 Task: In the Contact  Avery.Robinson@revlon.com, schedule and save the meeting with title: 'Product Demo and Service Presentation', Select date: '15 September, 2023', select start time: 10:00:AM. Add location in person New York with meeting description: Kindly join this meeting to understand Product Demo and Service Presentation.. Logged in from softage.1@softage.net
Action: Mouse moved to (87, 57)
Screenshot: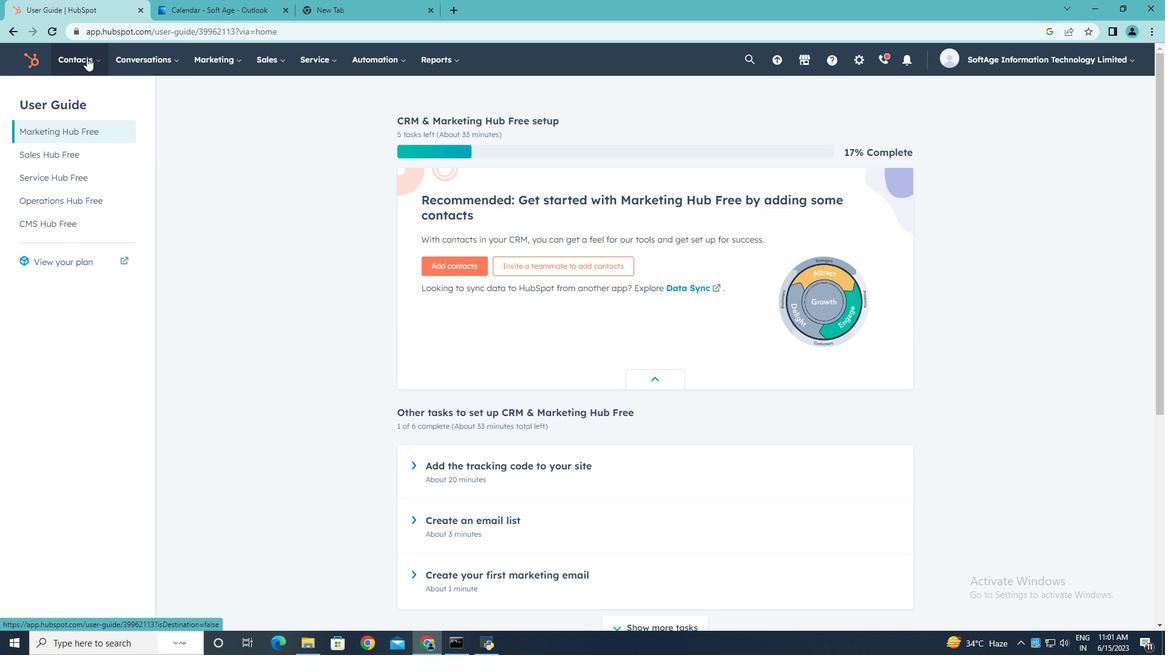 
Action: Mouse pressed left at (87, 57)
Screenshot: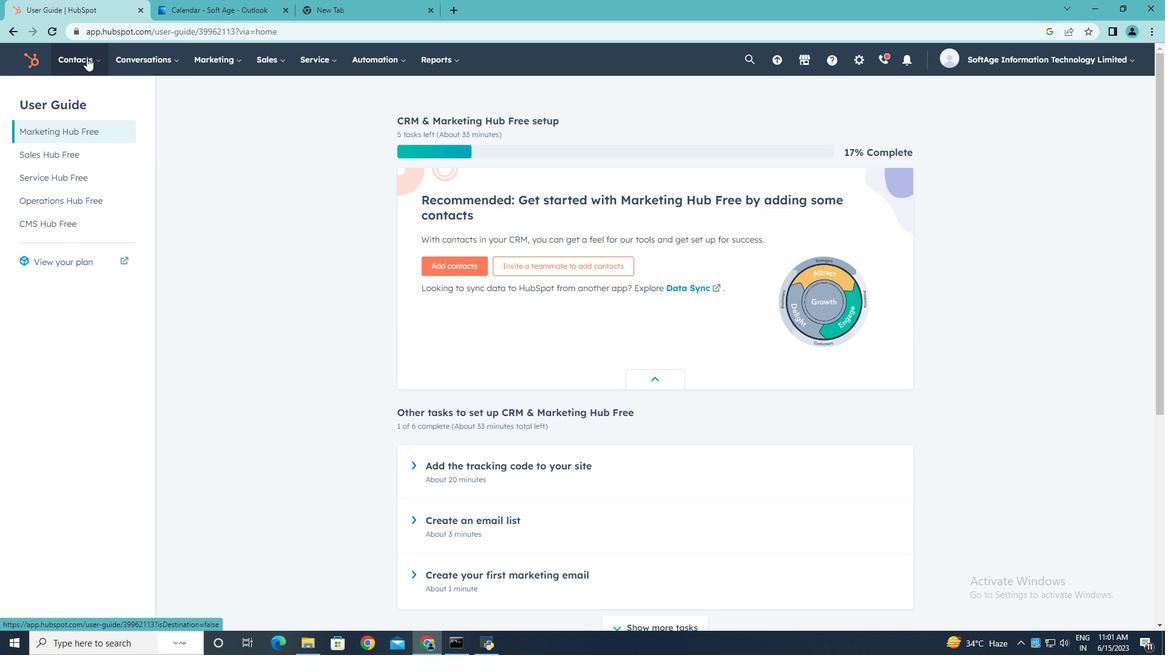 
Action: Mouse moved to (87, 91)
Screenshot: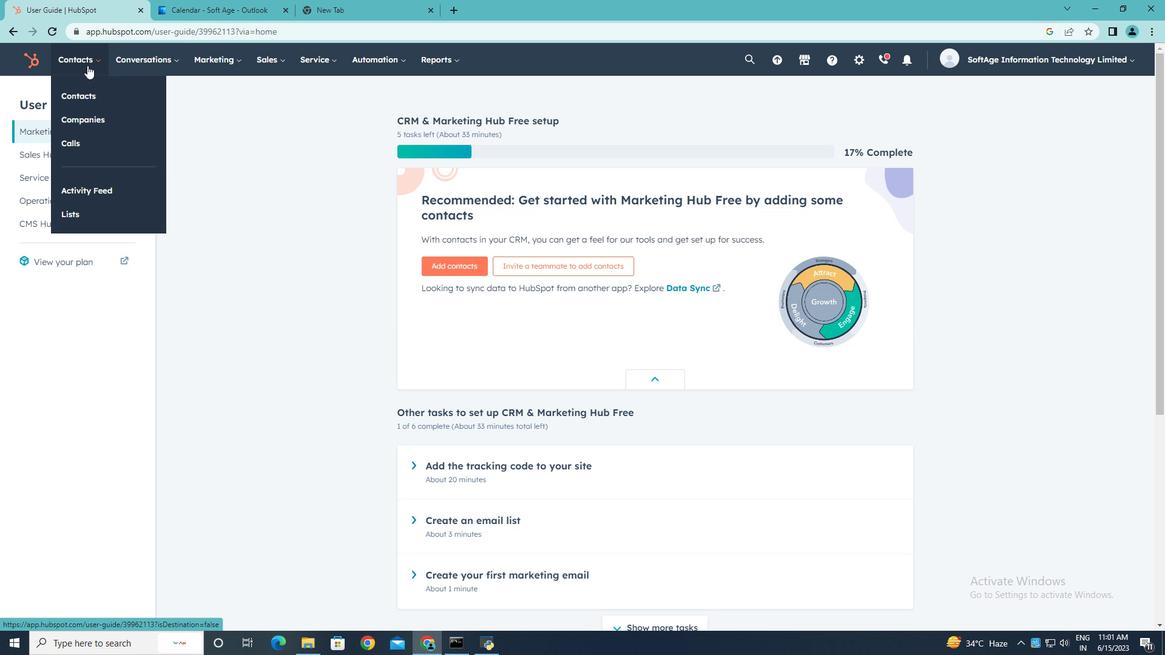 
Action: Mouse pressed left at (87, 91)
Screenshot: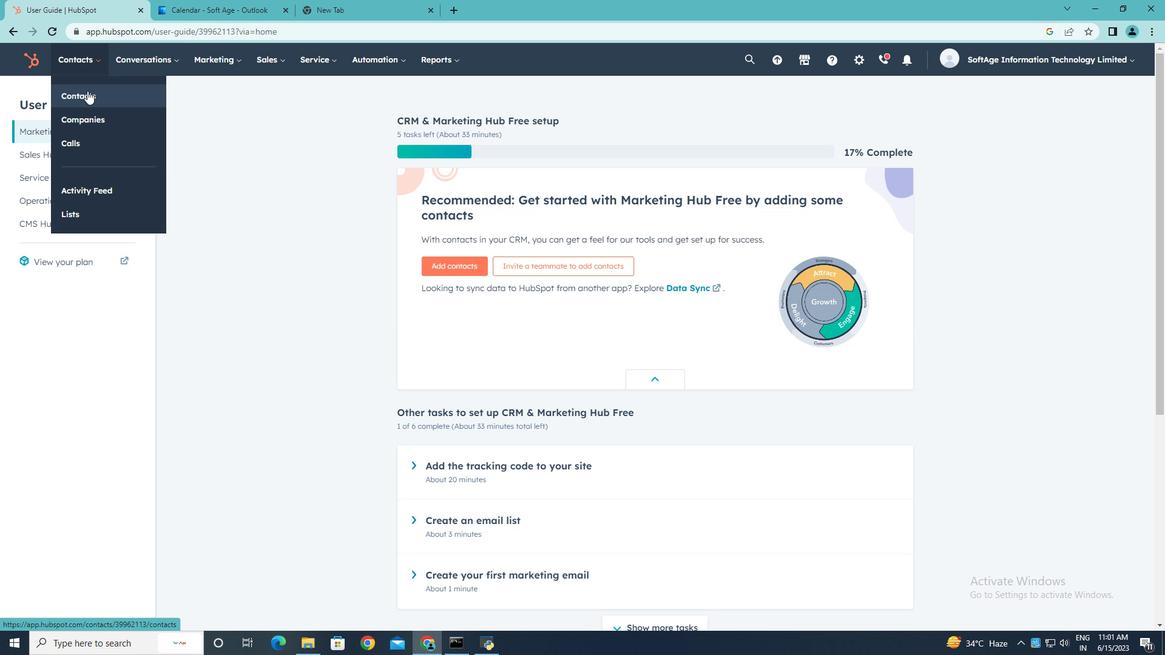 
Action: Mouse moved to (89, 199)
Screenshot: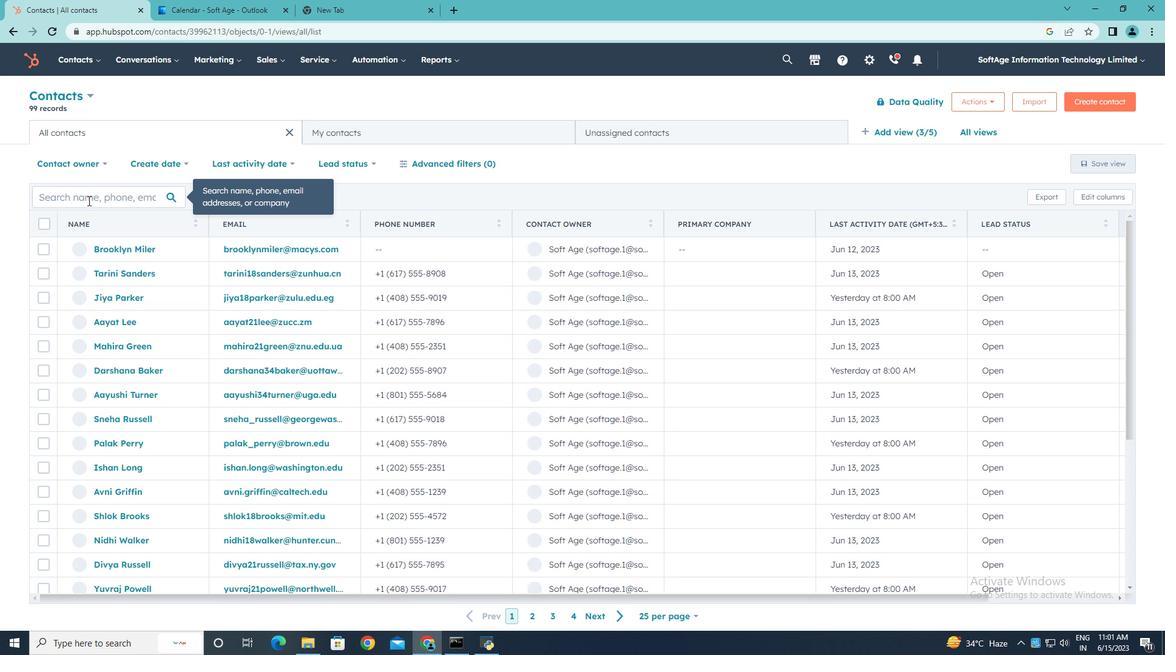 
Action: Mouse pressed left at (89, 199)
Screenshot: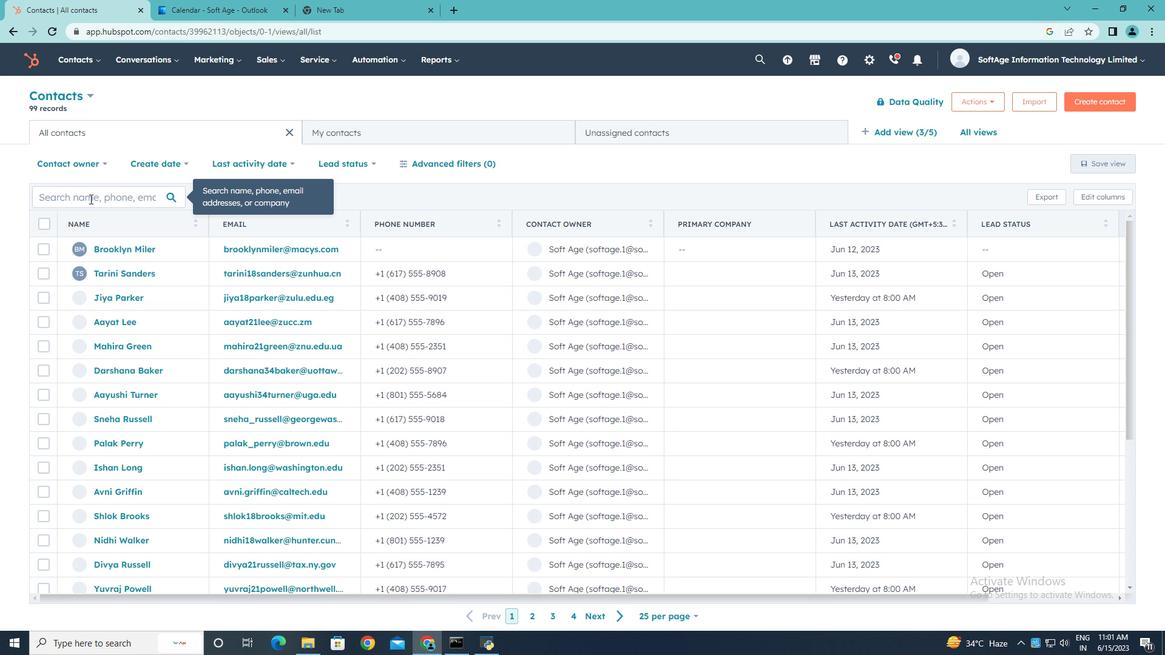 
Action: Key pressed <Key.shift>Avery.<Key.shift>Robinson<Key.shift>@revlon.com
Screenshot: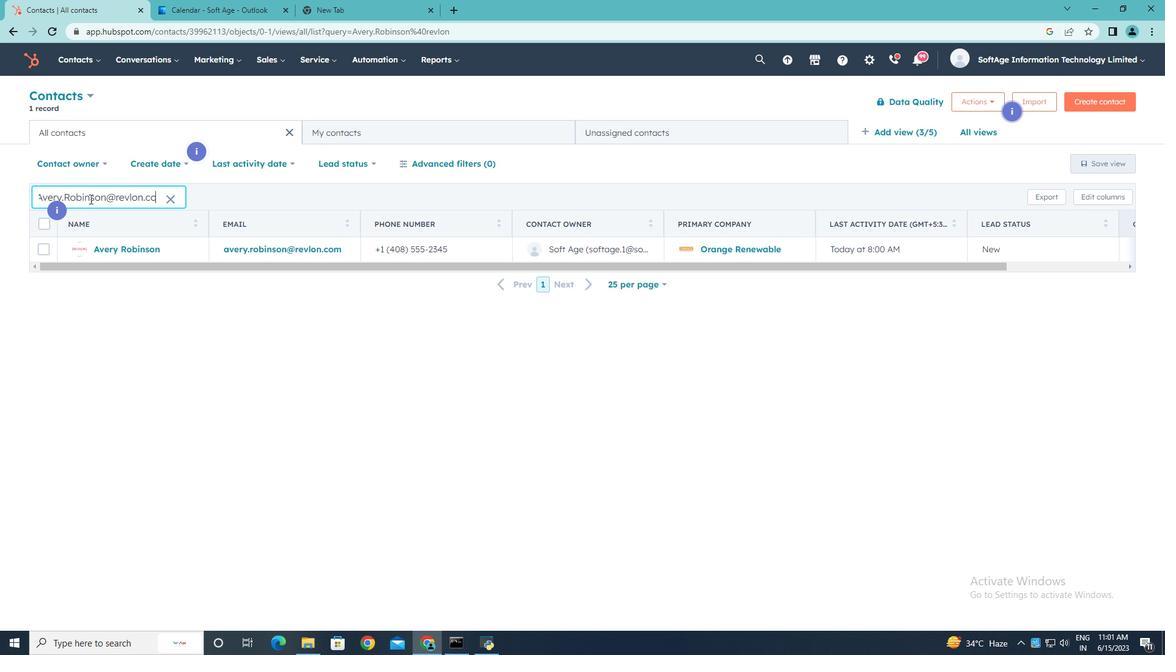 
Action: Mouse moved to (115, 250)
Screenshot: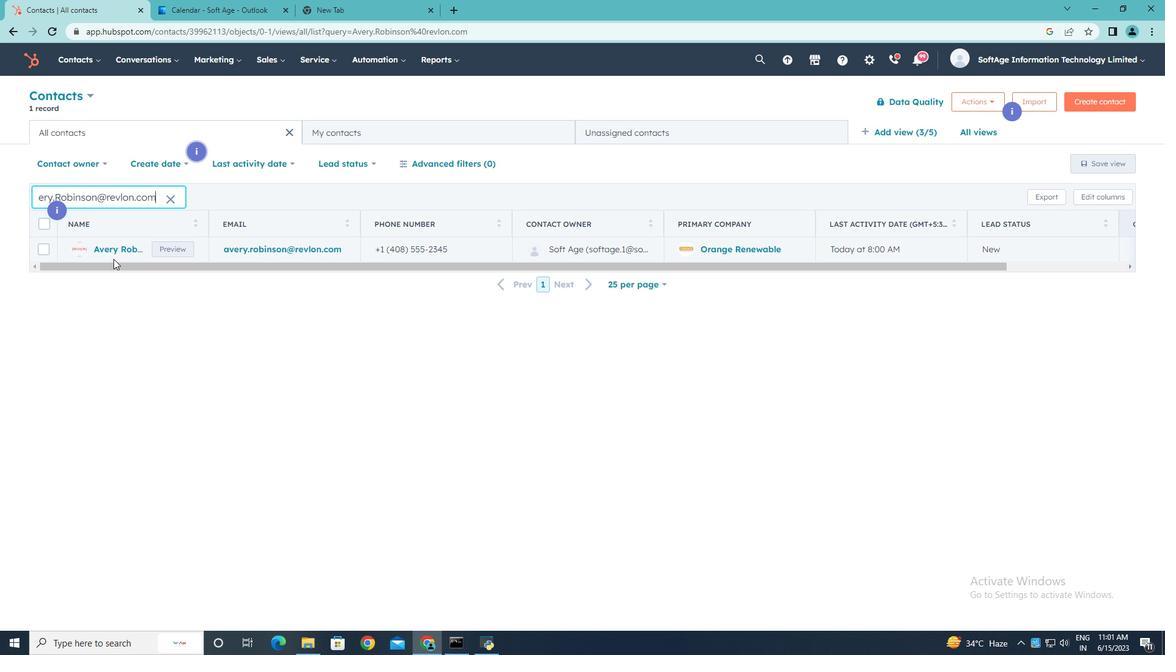 
Action: Mouse pressed left at (115, 250)
Screenshot: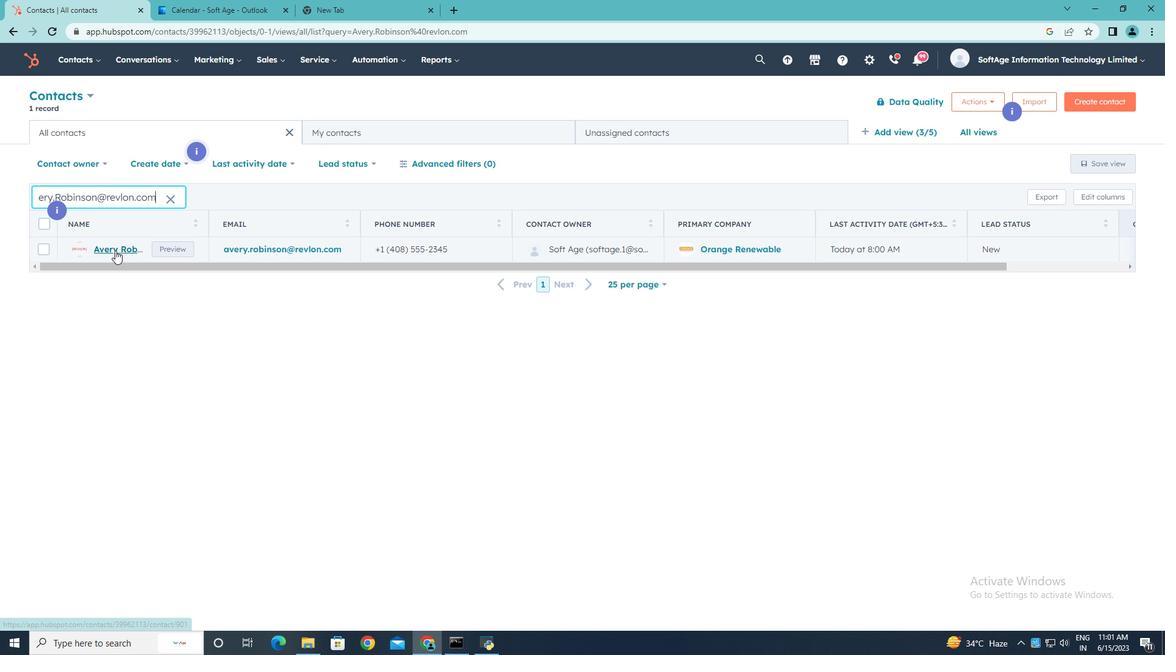 
Action: Mouse moved to (198, 202)
Screenshot: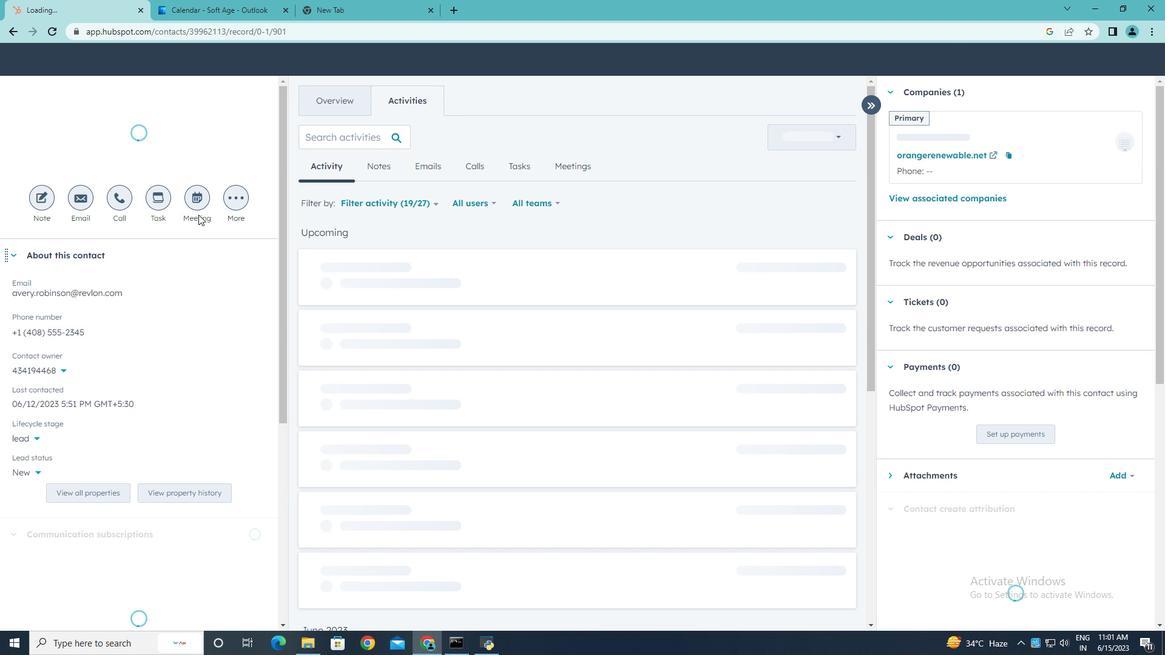 
Action: Mouse pressed left at (198, 202)
Screenshot: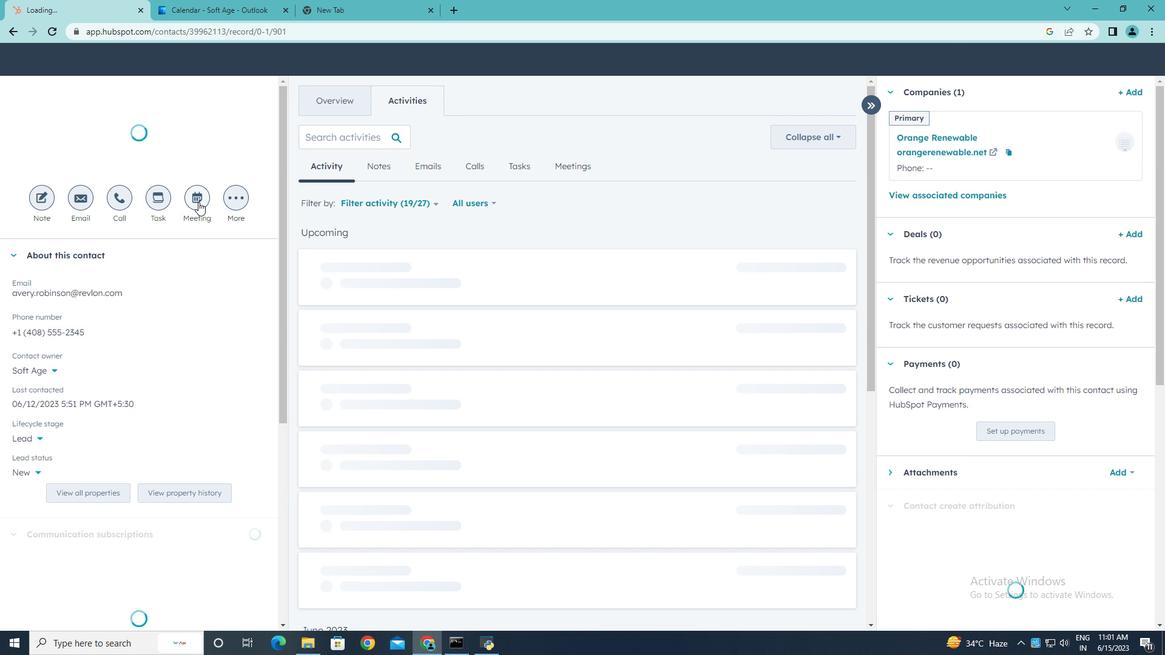 
Action: Key pressed <Key.shift>Product<Key.space><Key.shift>Demo<Key.space>and<Key.space><Key.shift><Key.shift><Key.shift><Key.shift>Seri<Key.backspace>vice<Key.space><Key.shift>Presentation.
Screenshot: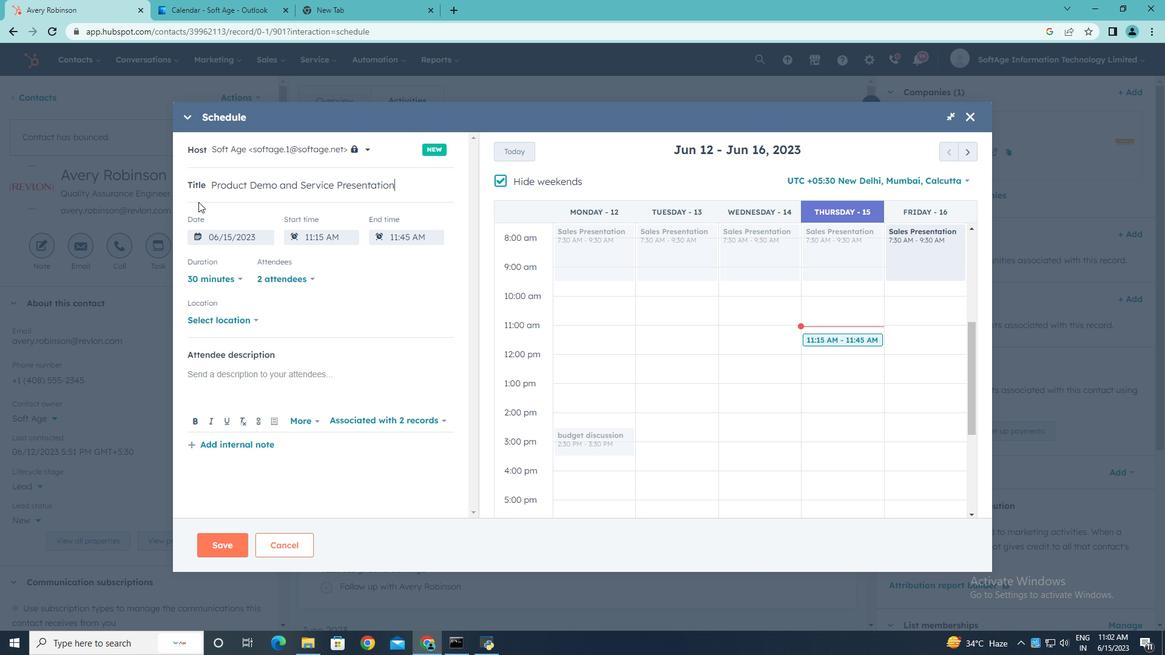 
Action: Mouse moved to (502, 180)
Screenshot: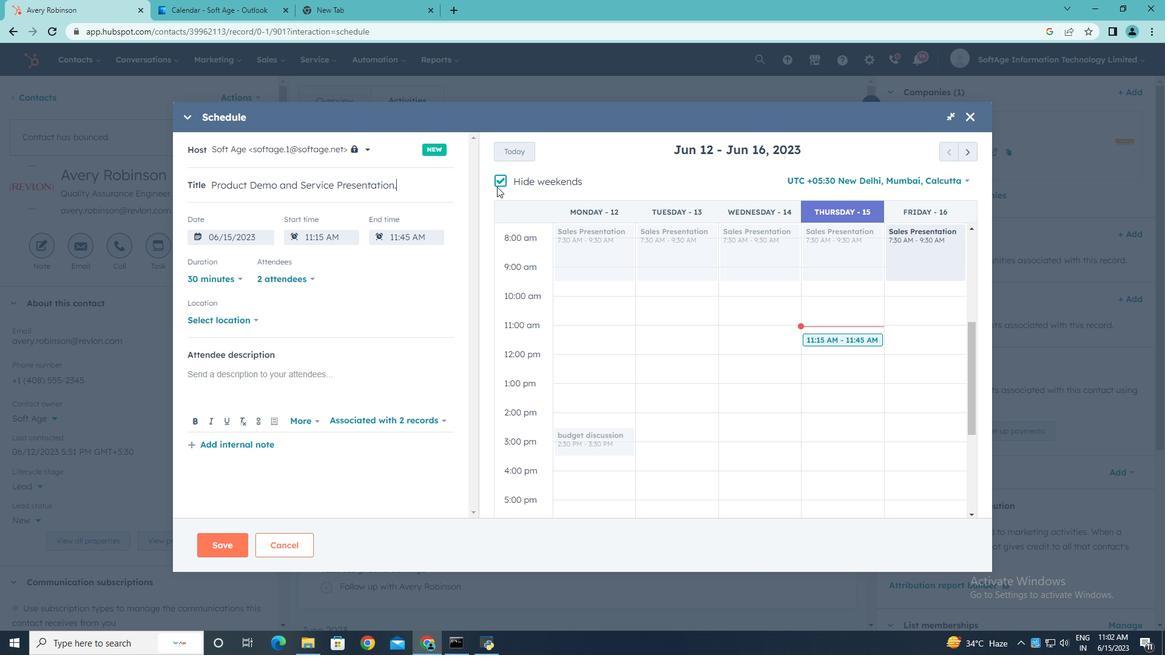 
Action: Mouse pressed left at (502, 180)
Screenshot: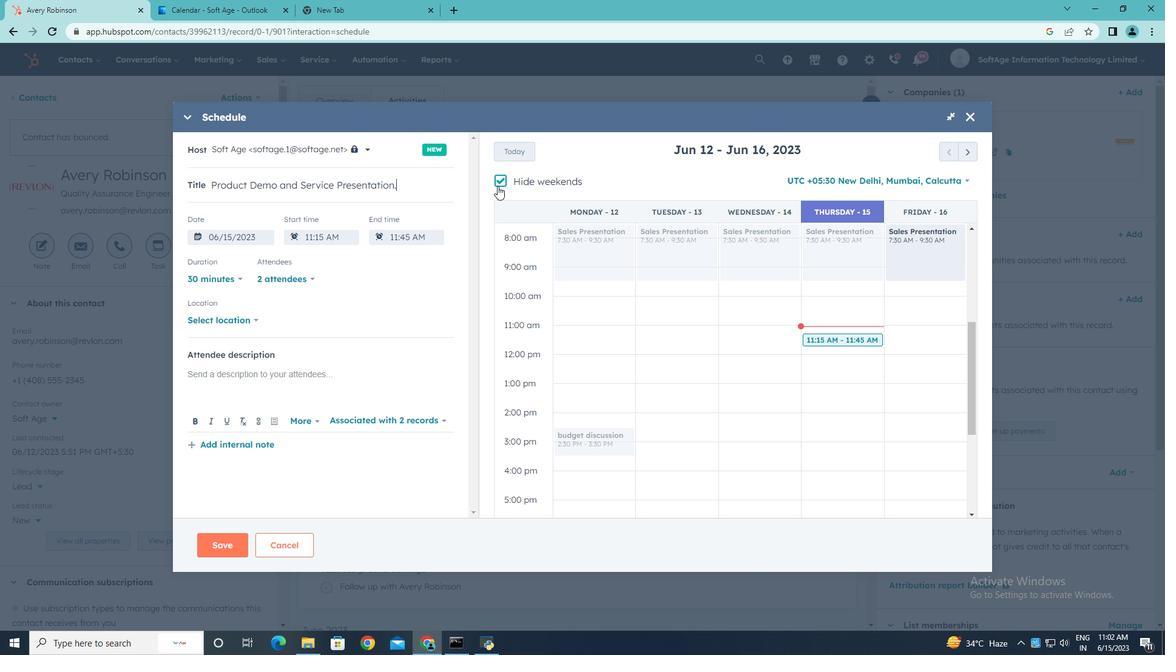 
Action: Mouse moved to (968, 151)
Screenshot: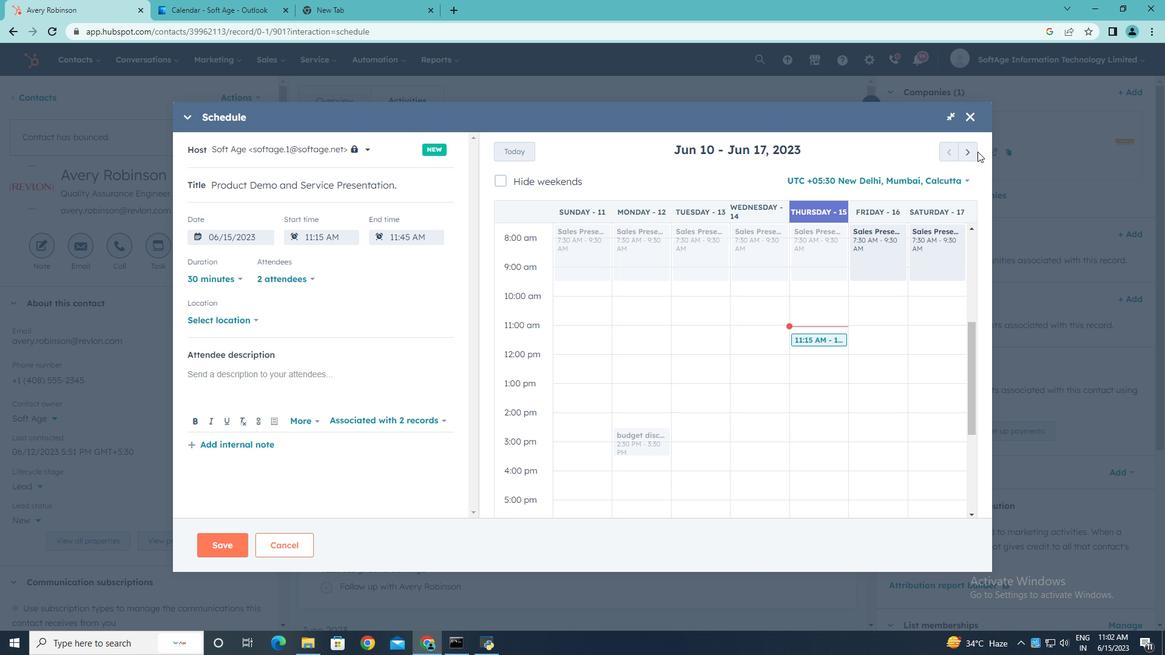 
Action: Mouse pressed left at (968, 151)
Screenshot: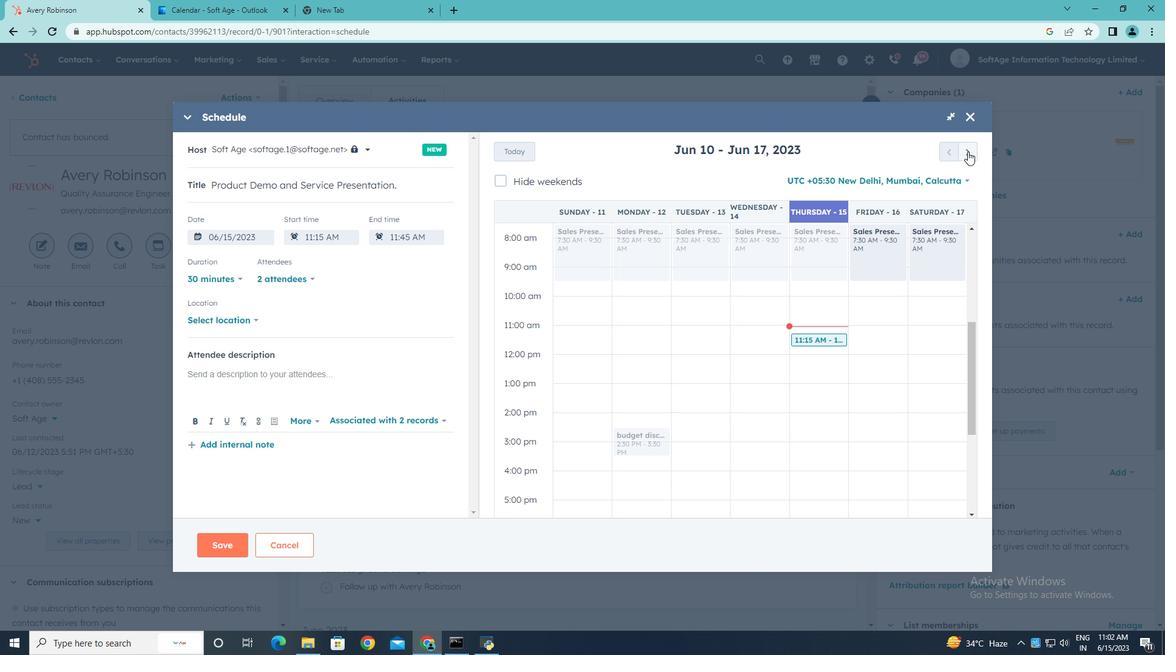 
Action: Mouse pressed left at (968, 151)
Screenshot: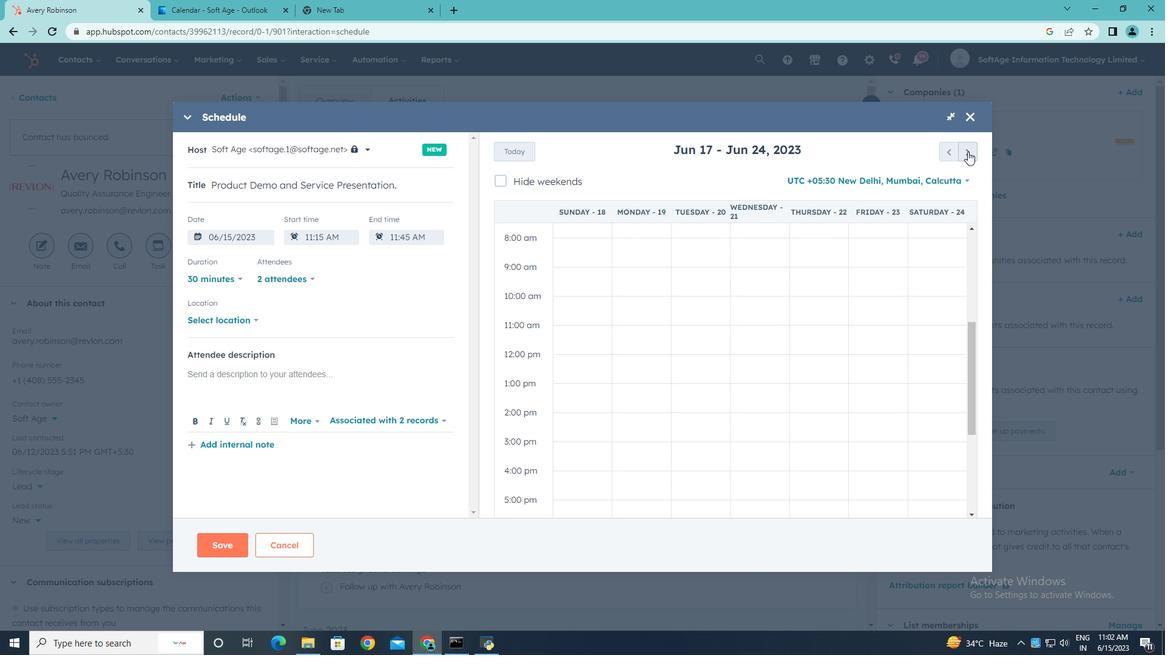
Action: Mouse pressed left at (968, 151)
Screenshot: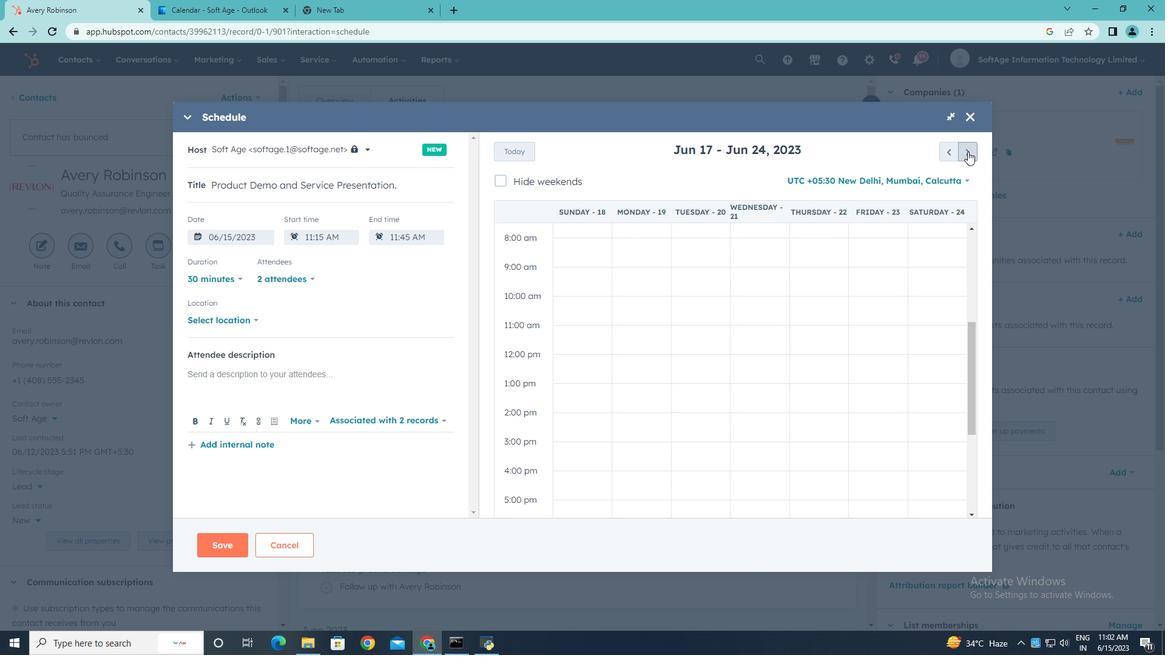
Action: Mouse pressed left at (968, 151)
Screenshot: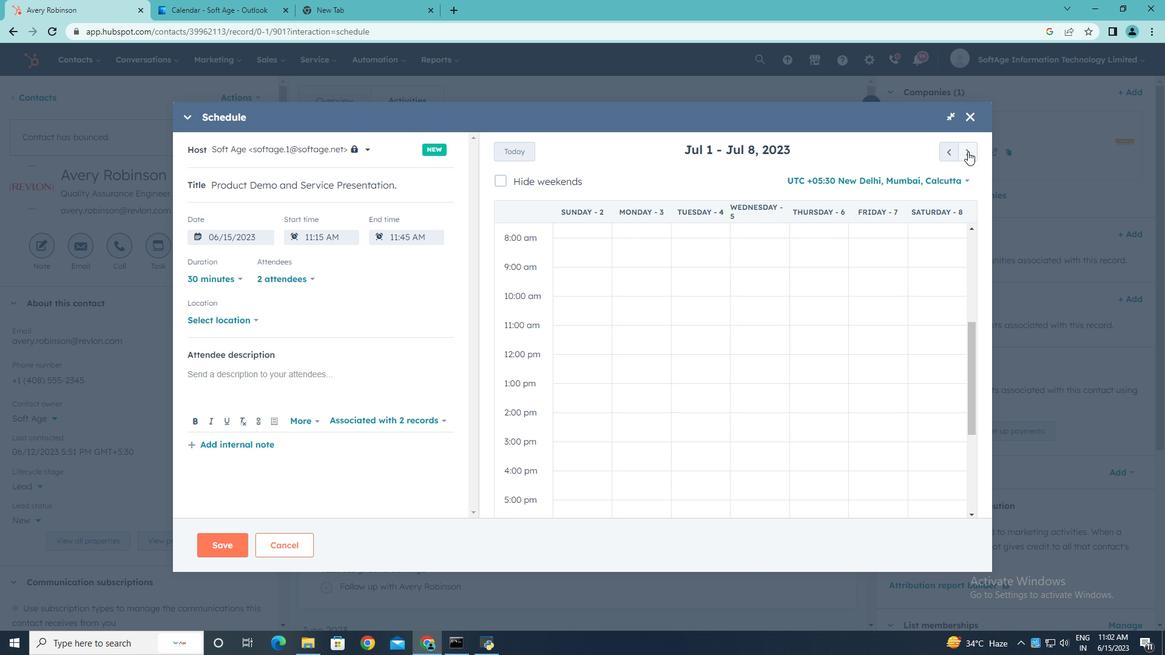 
Action: Mouse pressed left at (968, 151)
Screenshot: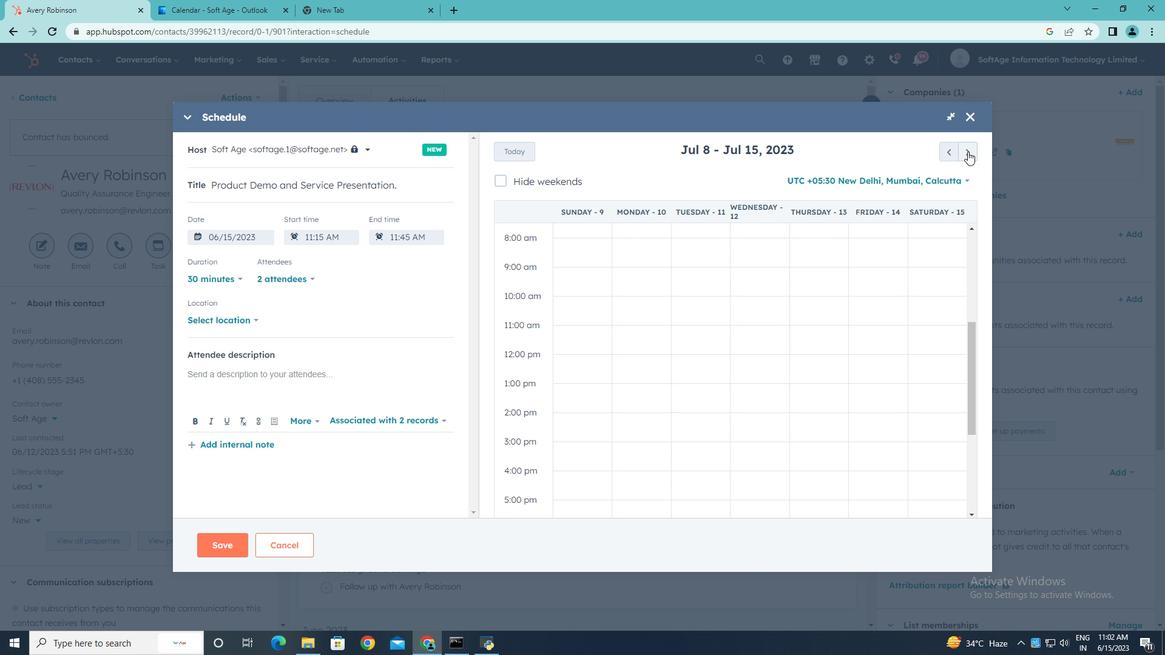 
Action: Mouse pressed left at (968, 151)
Screenshot: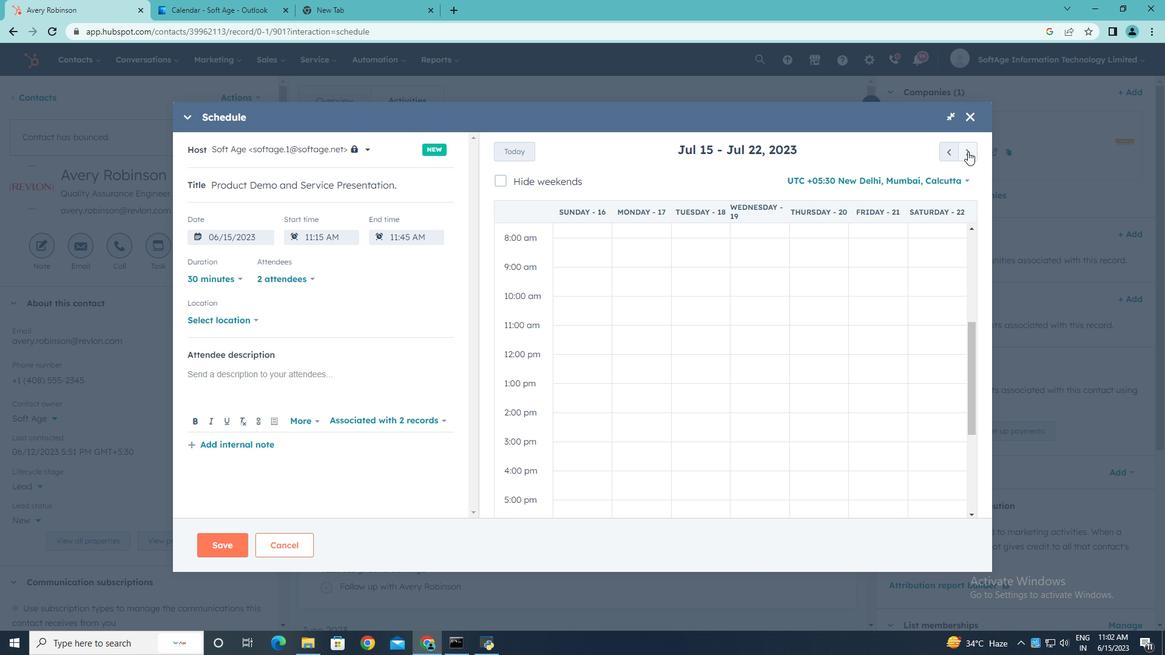 
Action: Mouse pressed left at (968, 151)
Screenshot: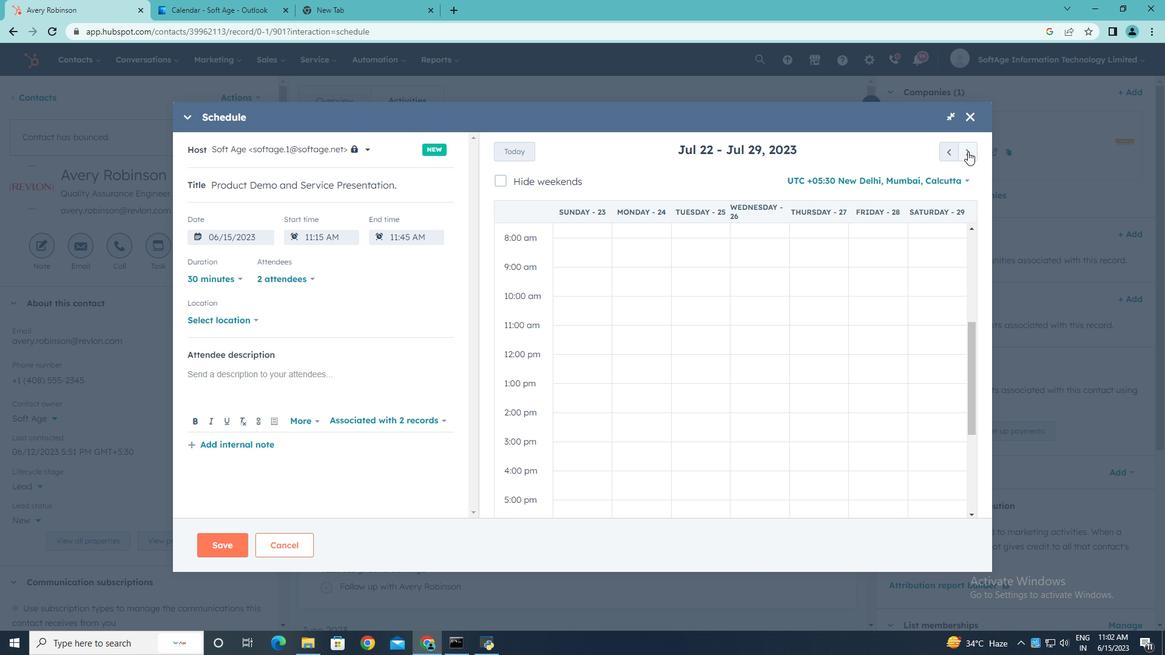 
Action: Mouse pressed left at (968, 151)
Screenshot: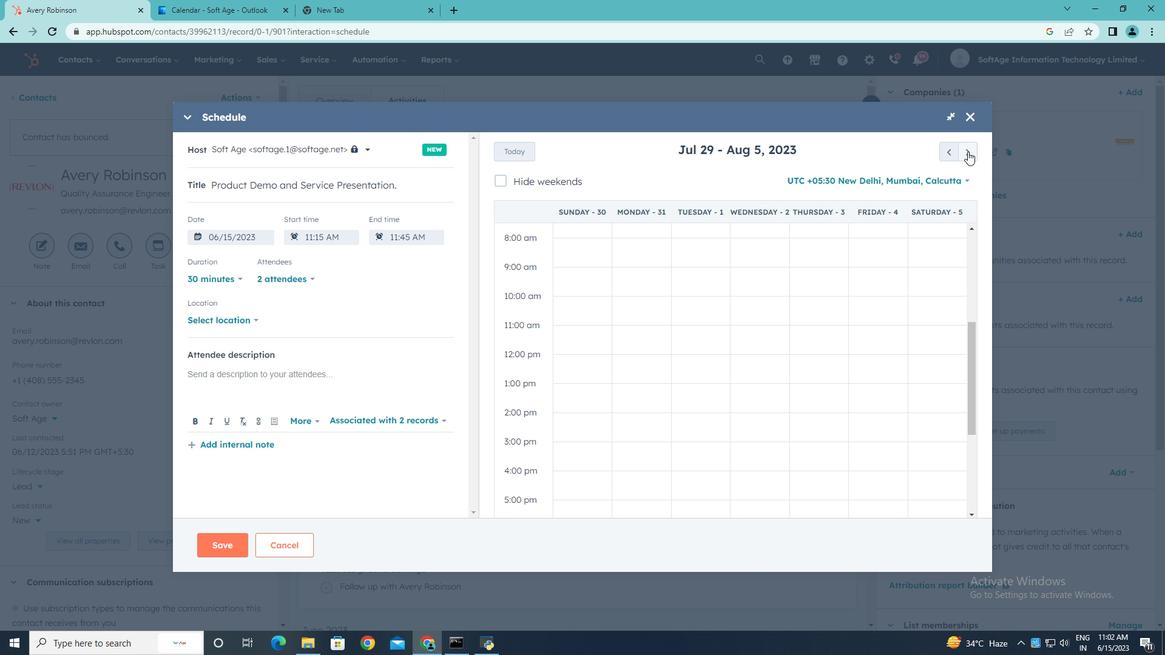 
Action: Mouse pressed left at (968, 151)
Screenshot: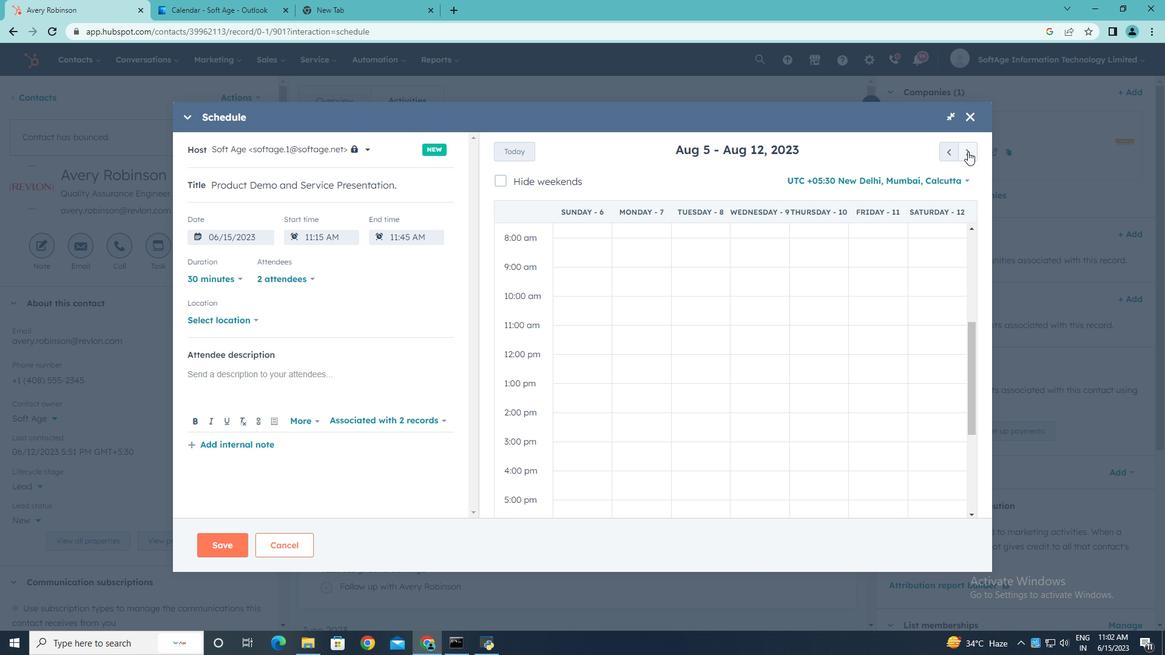 
Action: Mouse pressed left at (968, 151)
Screenshot: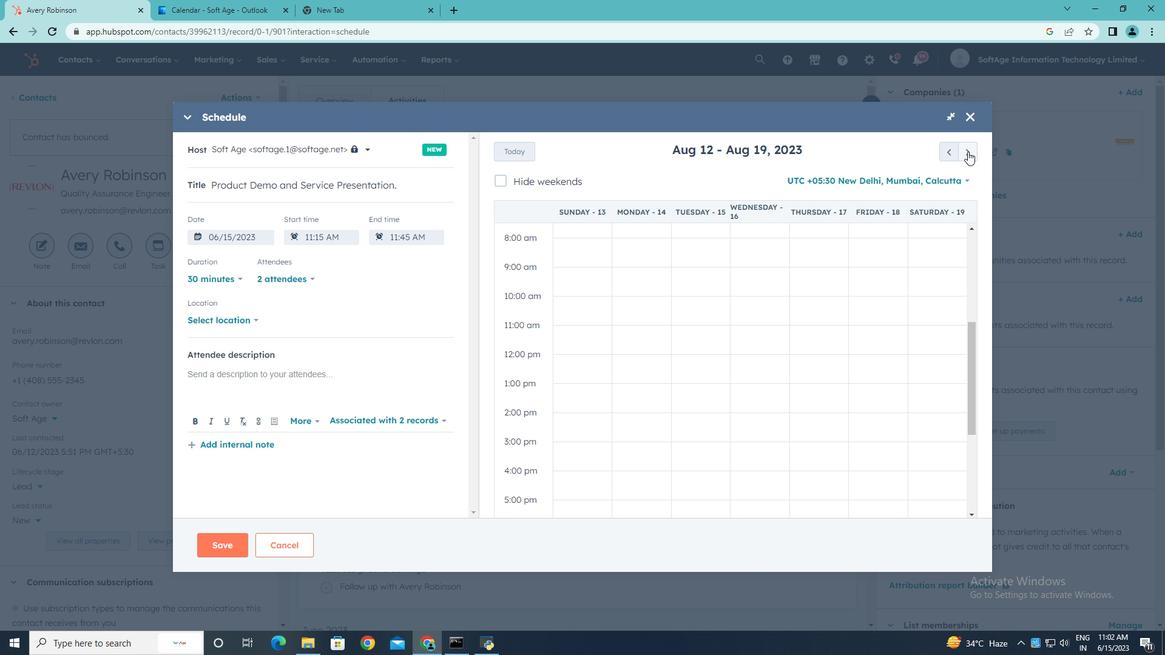 
Action: Mouse pressed left at (968, 151)
Screenshot: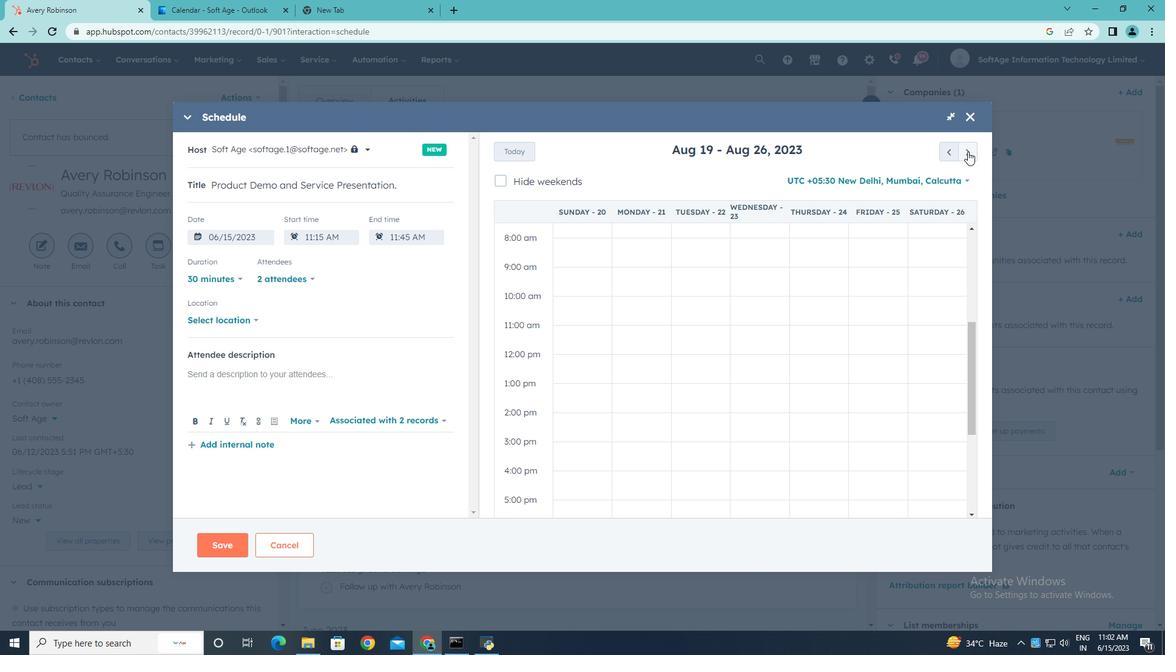 
Action: Mouse pressed left at (968, 151)
Screenshot: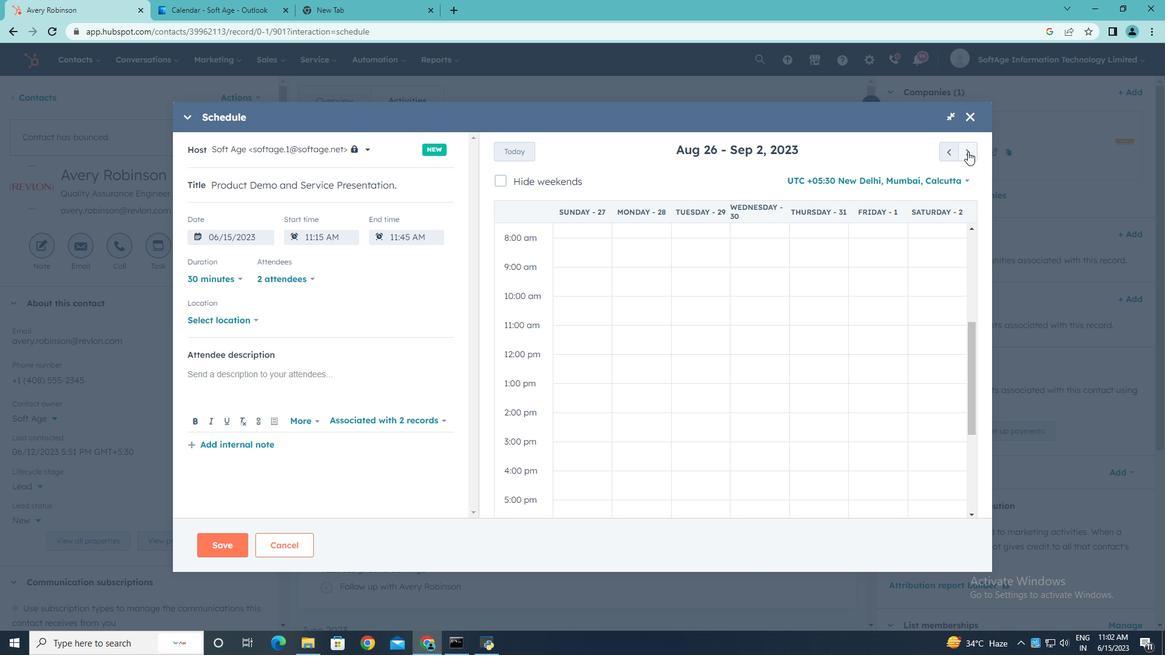 
Action: Mouse pressed left at (968, 151)
Screenshot: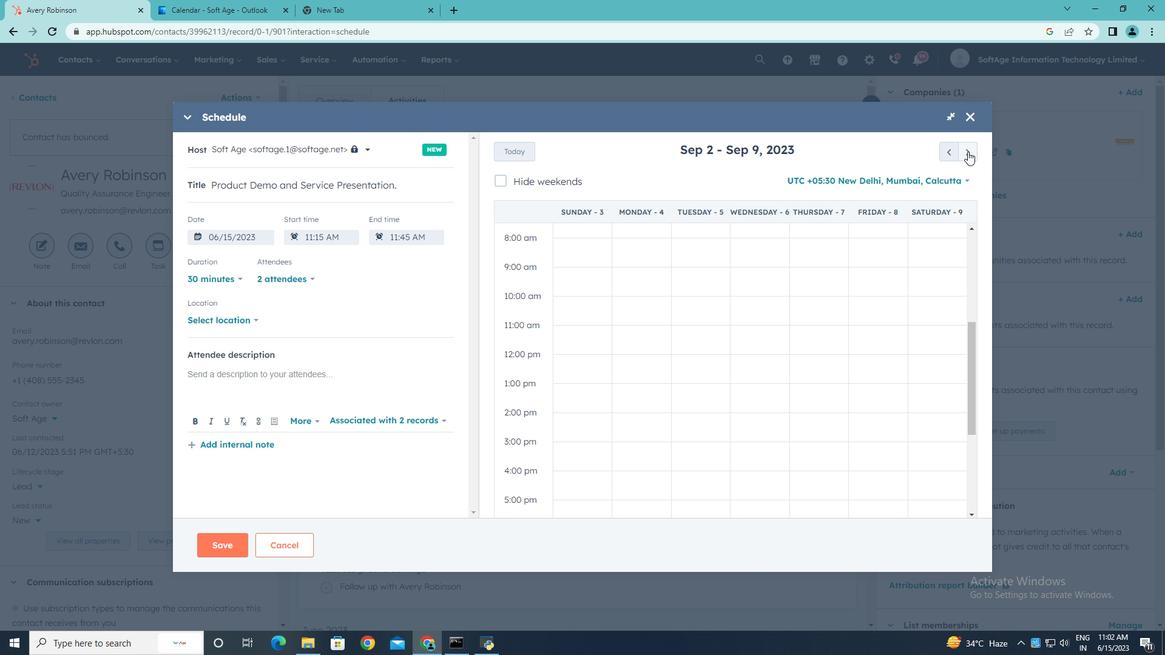 
Action: Mouse moved to (863, 302)
Screenshot: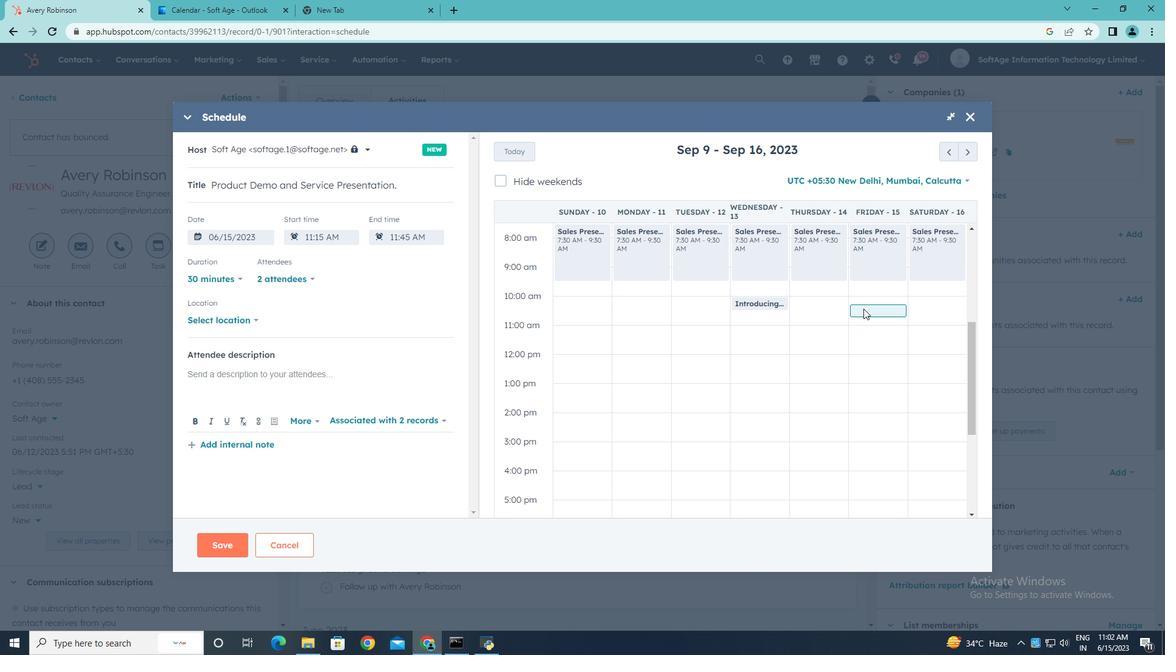 
Action: Mouse pressed left at (863, 302)
Screenshot: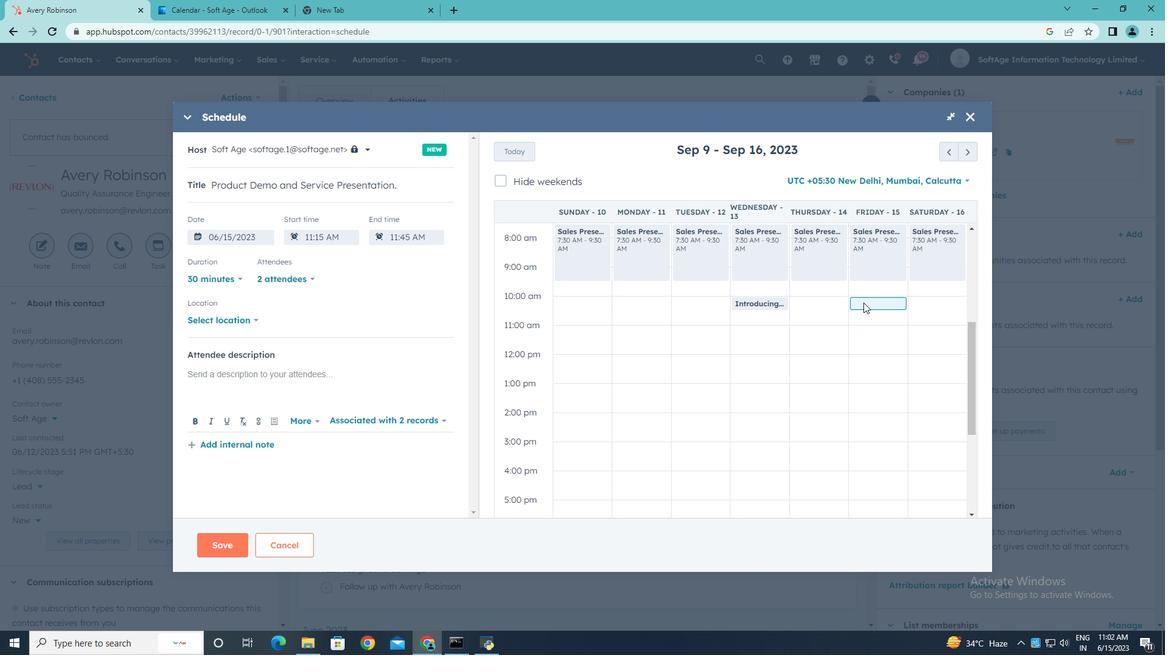 
Action: Mouse moved to (259, 317)
Screenshot: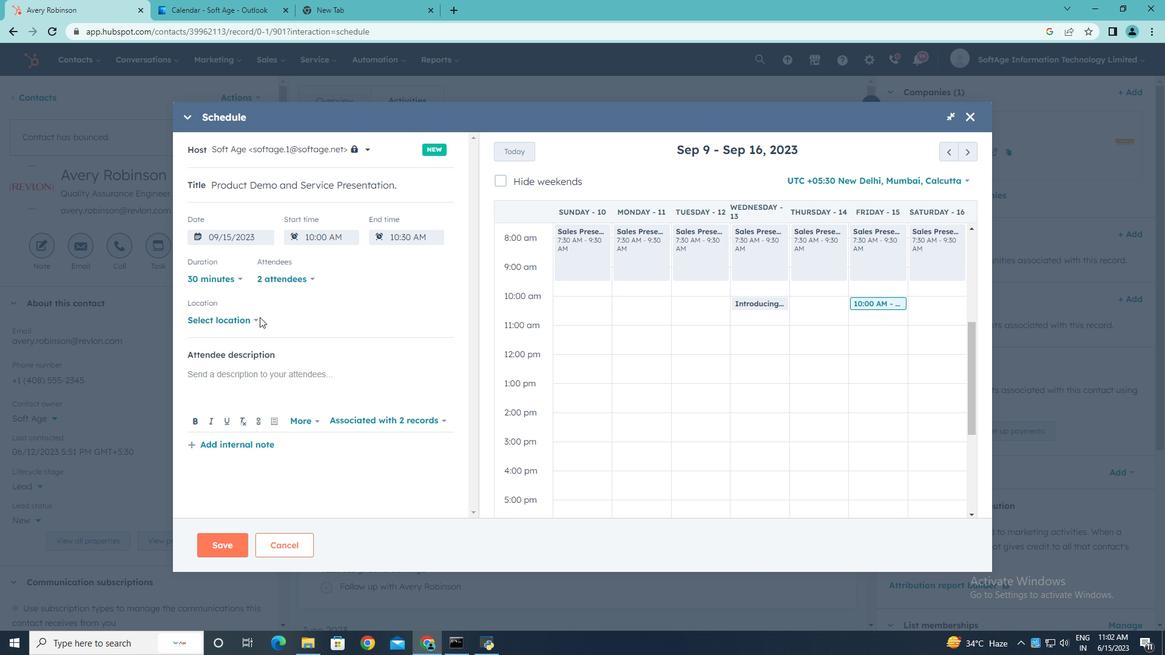 
Action: Mouse pressed left at (259, 317)
Screenshot: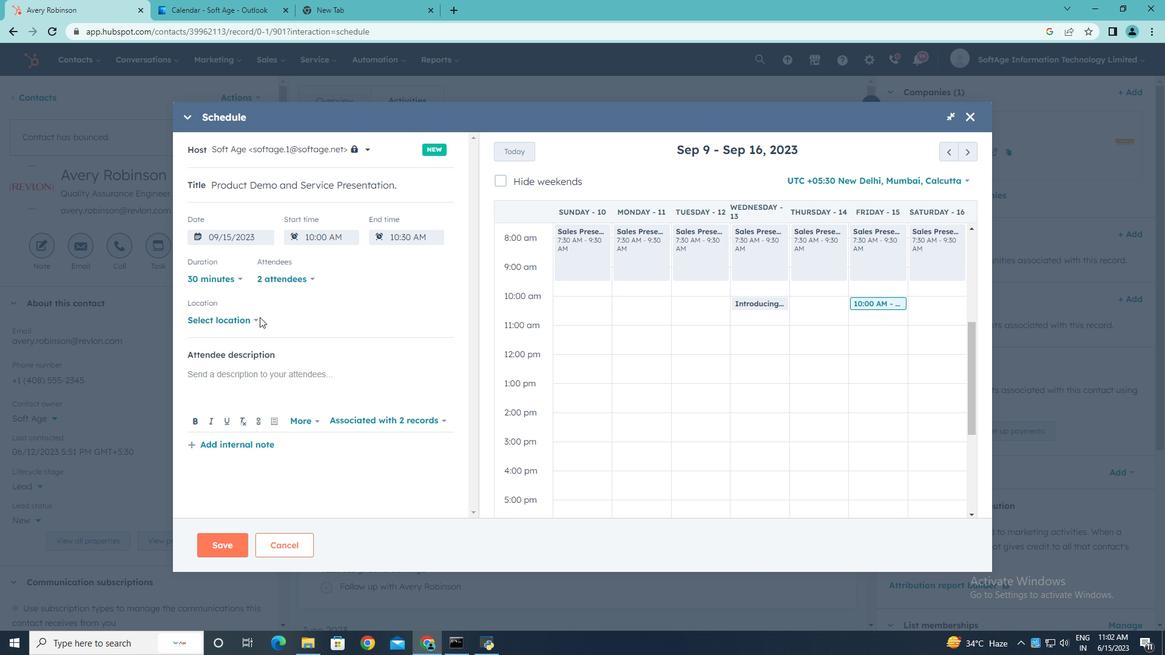
Action: Mouse moved to (257, 319)
Screenshot: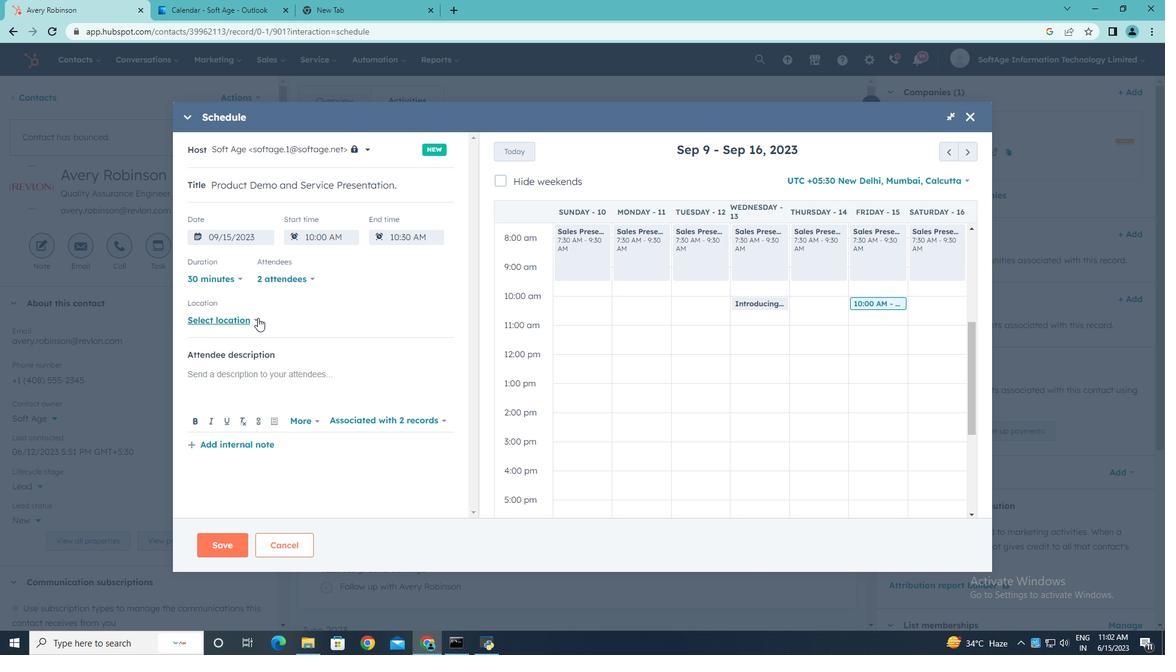 
Action: Mouse pressed left at (257, 319)
Screenshot: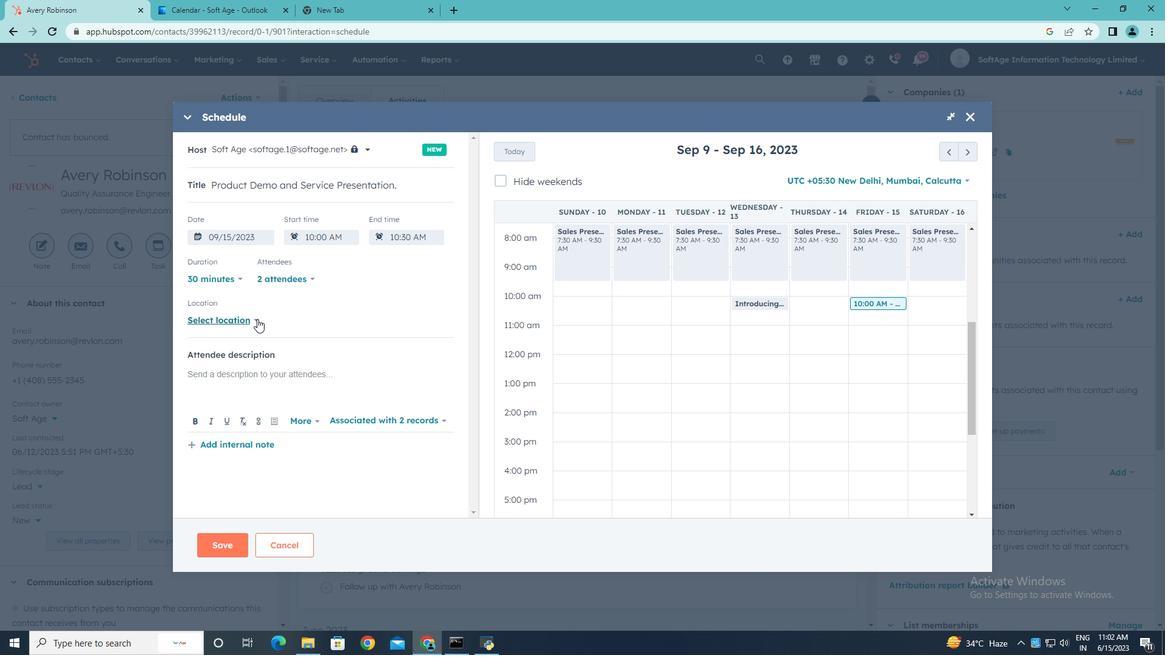 
Action: Mouse moved to (311, 315)
Screenshot: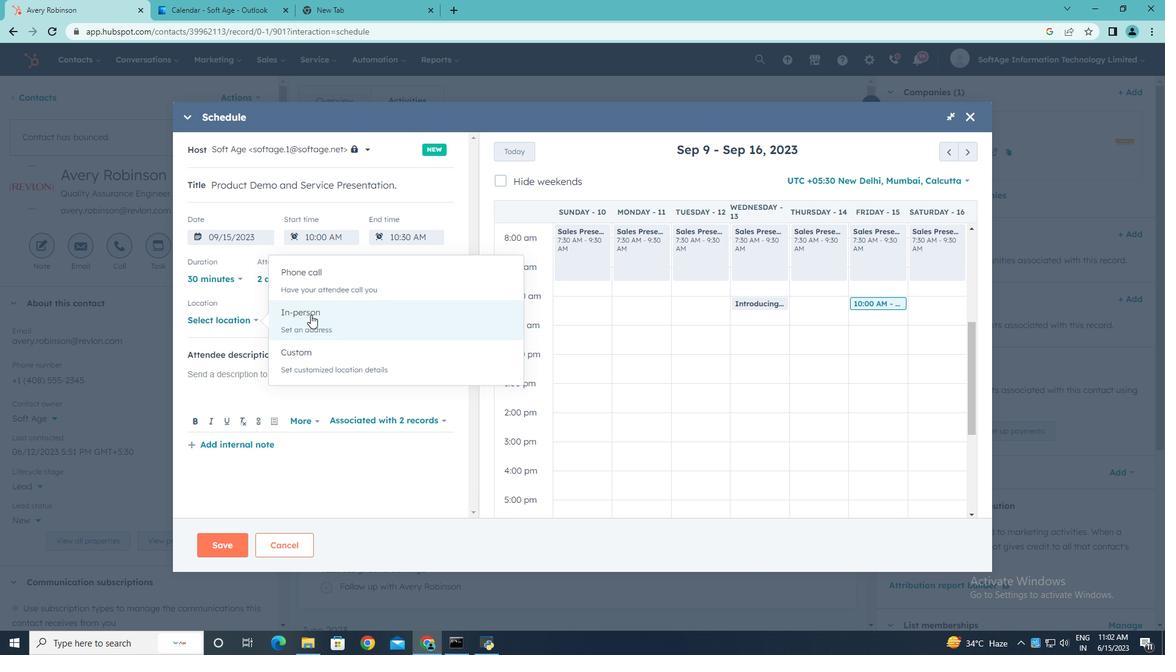 
Action: Mouse pressed left at (311, 315)
Screenshot: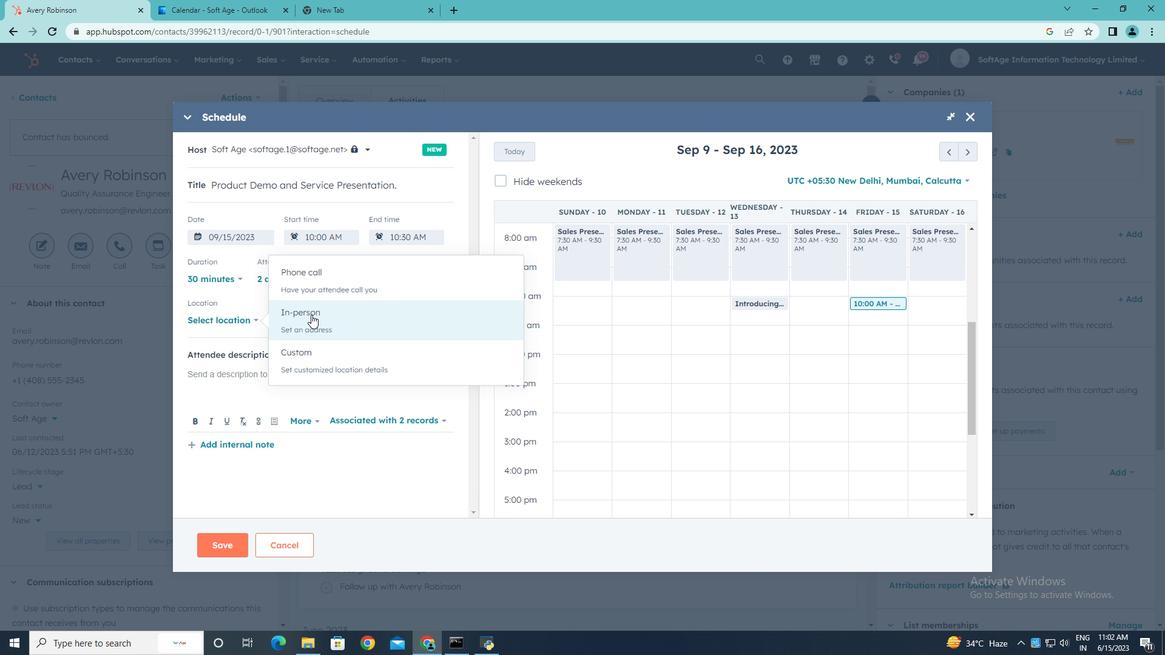 
Action: Mouse moved to (311, 315)
Screenshot: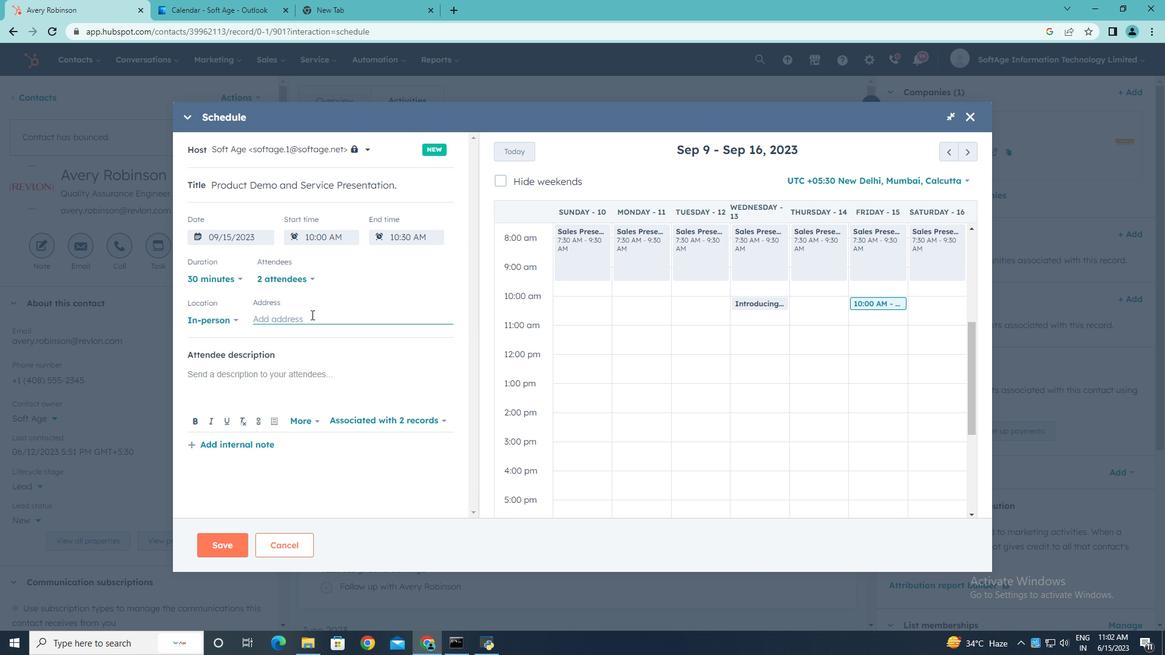 
Action: Mouse pressed left at (311, 315)
Screenshot: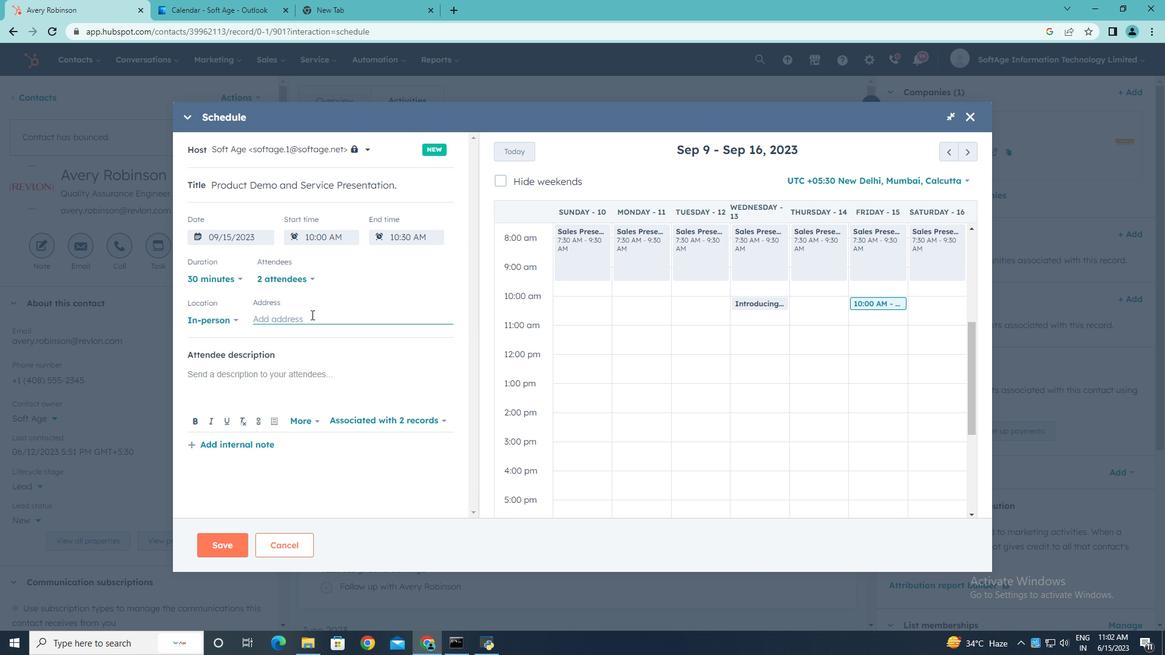 
Action: Key pressed <Key.shift>New<Key.space><Key.shift>York
Screenshot: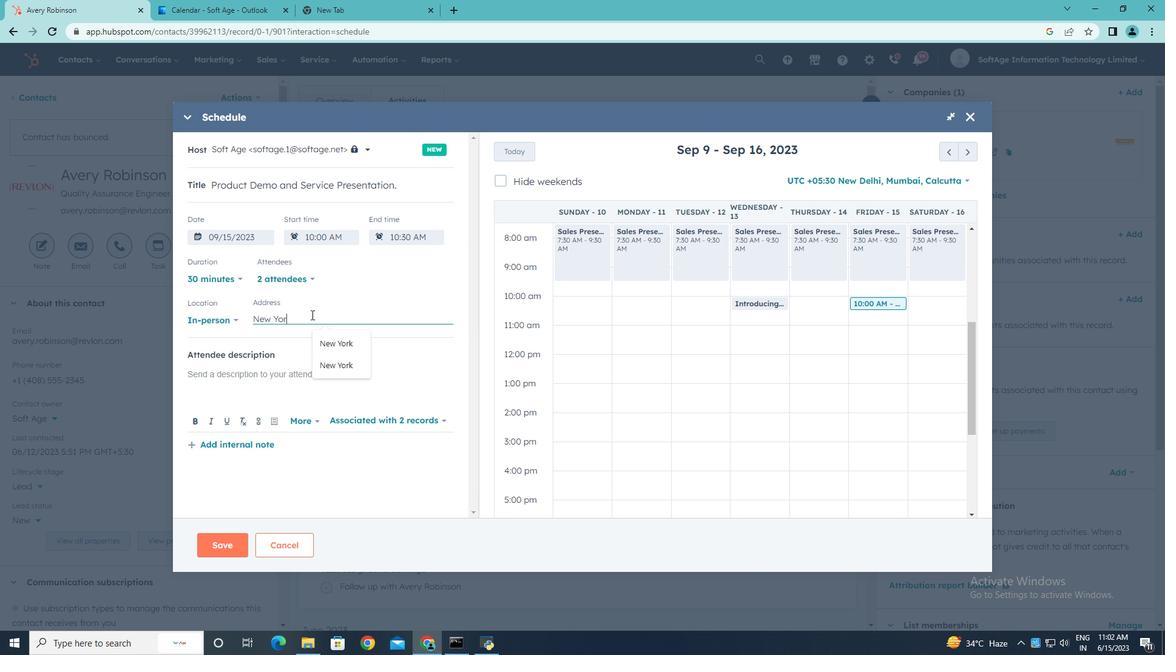 
Action: Mouse moved to (209, 373)
Screenshot: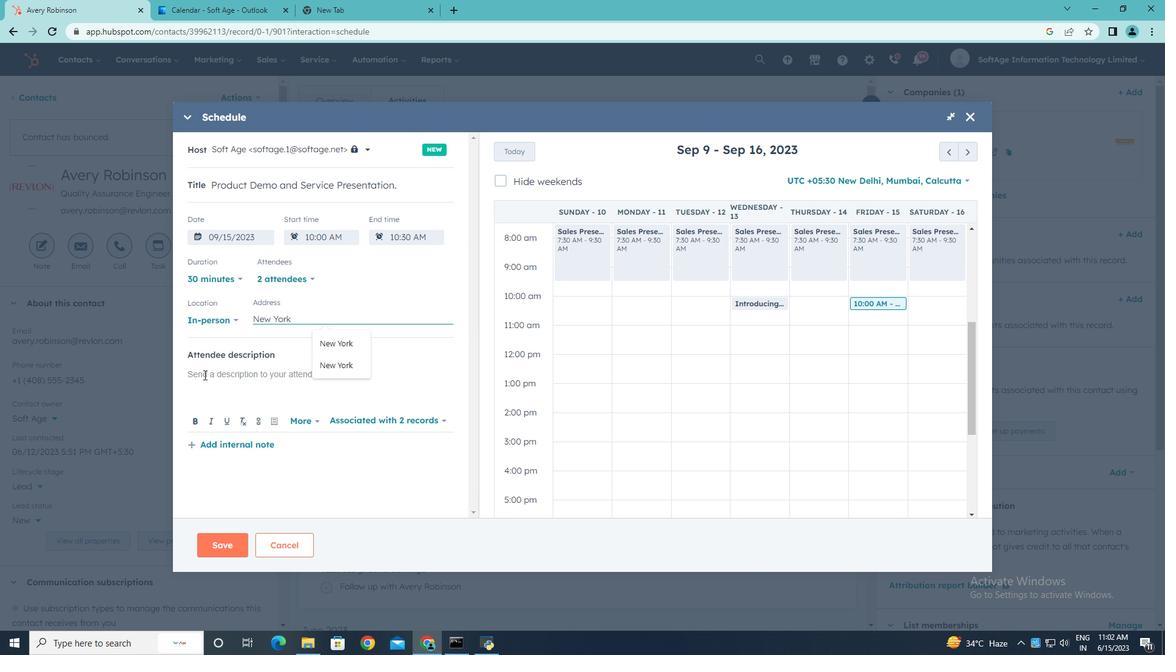 
Action: Mouse pressed left at (209, 373)
Screenshot: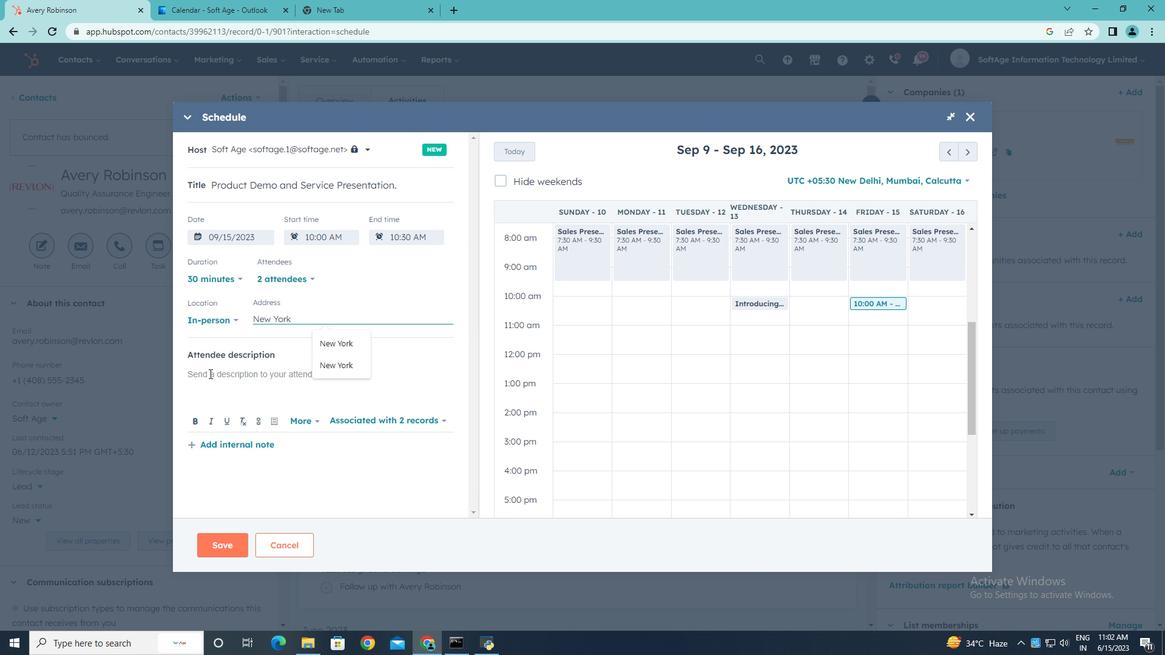 
Action: Mouse moved to (210, 373)
Screenshot: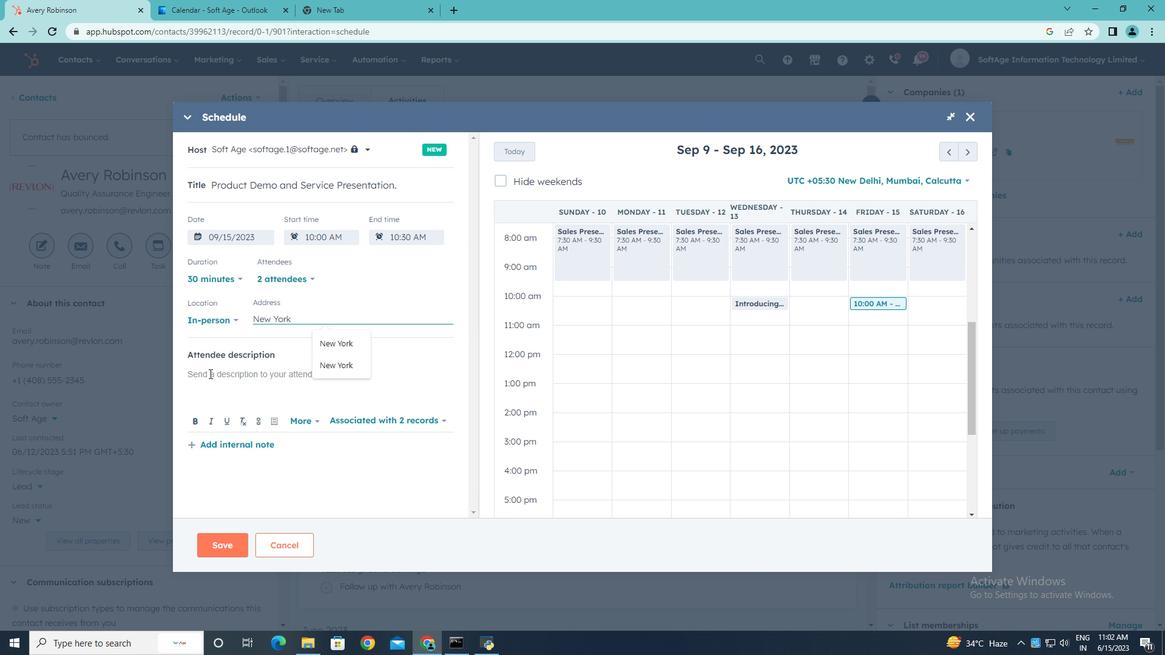 
Action: Key pressed <Key.shift><Key.shift><Key.shift>Kindly<Key.space>join<Key.space>this<Key.space>meeting<Key.space>to<Key.space>understand<Key.space><Key.shift>Product<Key.space><Key.shift>Demo<Key.space>and<Key.space><Key.shift>Service<Key.space><Key.shift>Presentation..
Screenshot: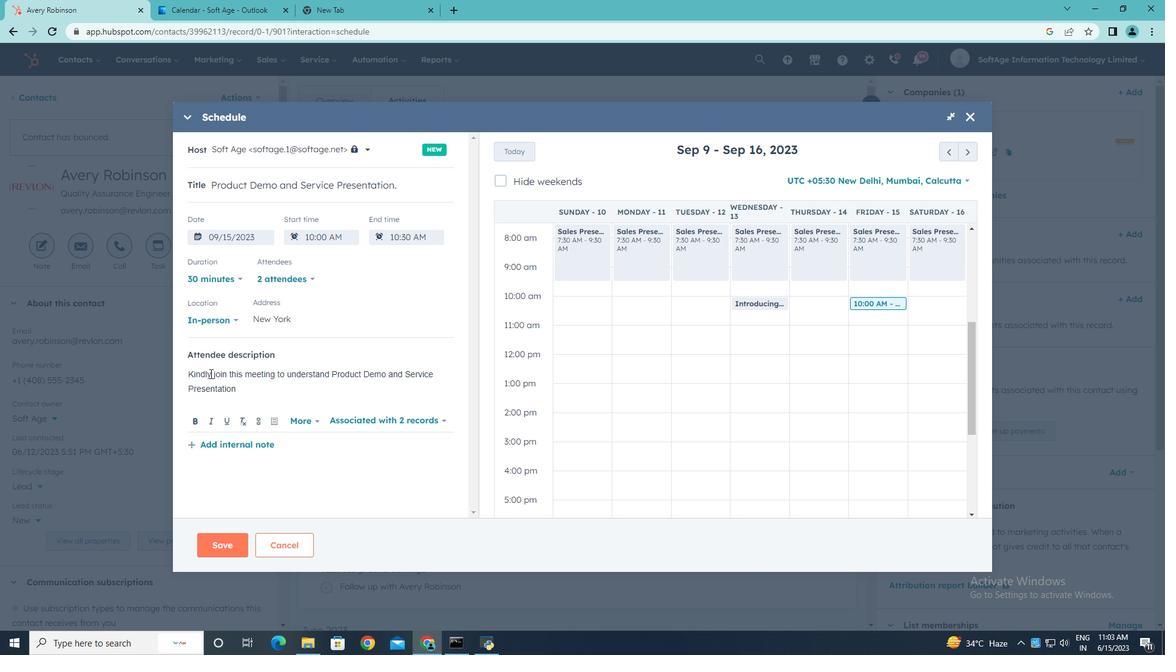 
Action: Mouse moved to (217, 548)
Screenshot: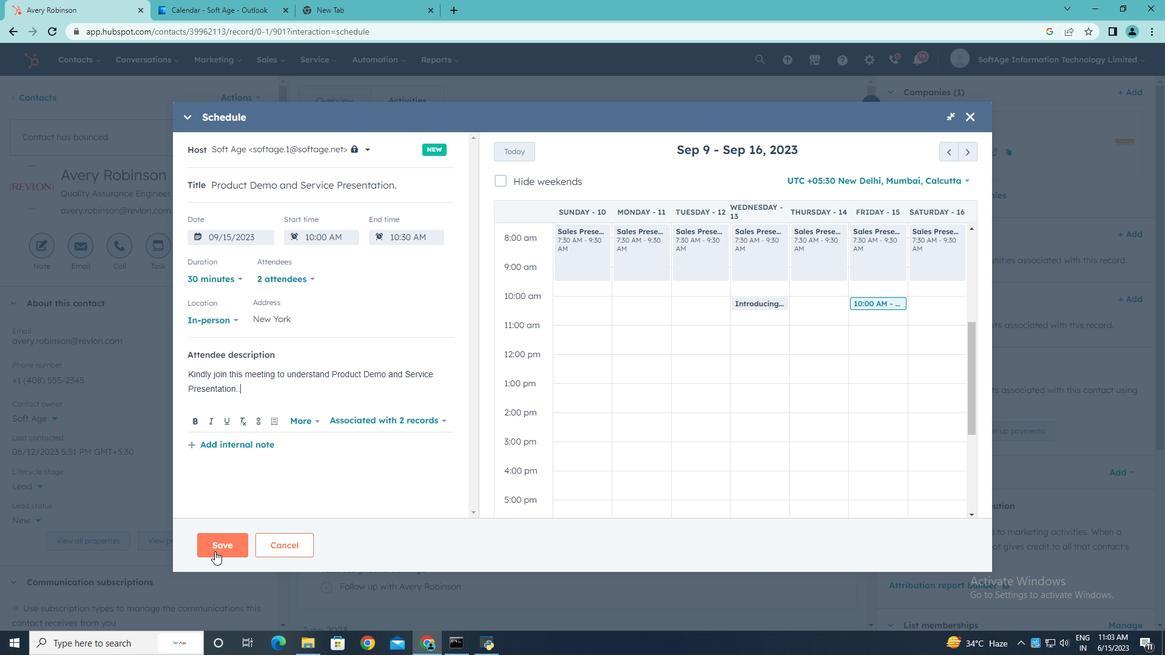 
Action: Mouse pressed left at (217, 548)
Screenshot: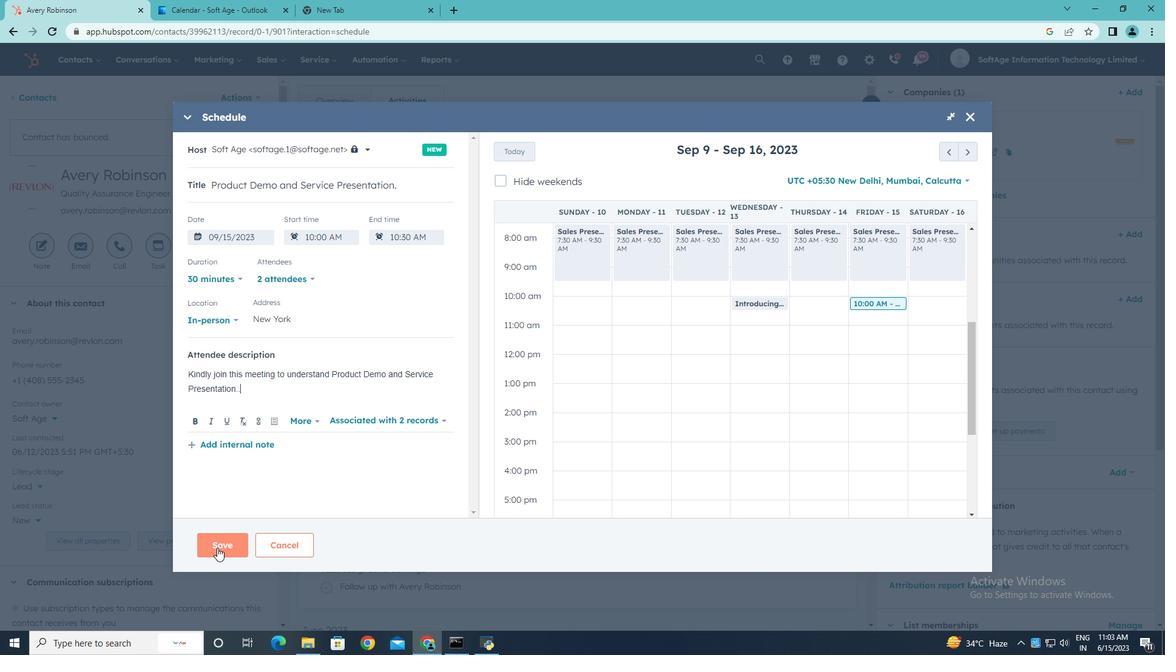 
